 Task: Find connections with filter location Beckum with filter topic #Managementskillswith filter profile language German with filter current company CLAAS with filter school Loyola College with filter industry Sports and Recreation Instruction with filter service category Financial Accounting with filter keywords title Physical Therapy Assistant
Action: Mouse moved to (517, 63)
Screenshot: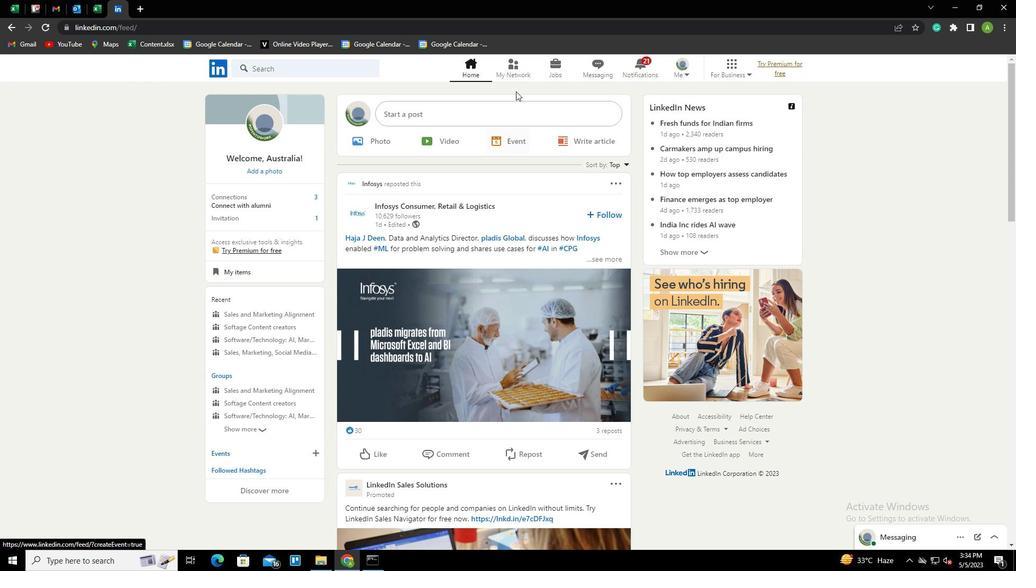 
Action: Mouse pressed left at (517, 63)
Screenshot: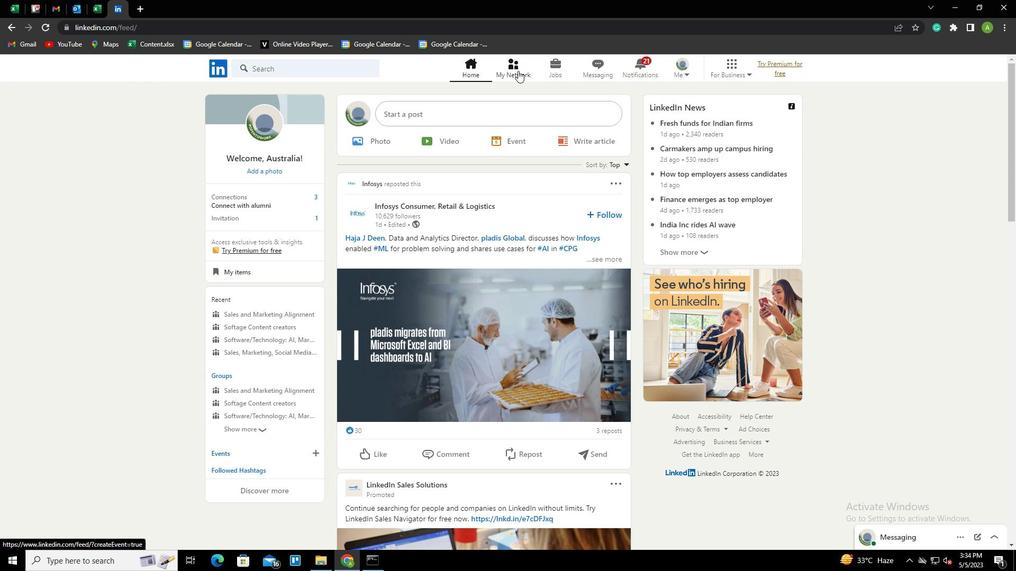 
Action: Mouse moved to (278, 123)
Screenshot: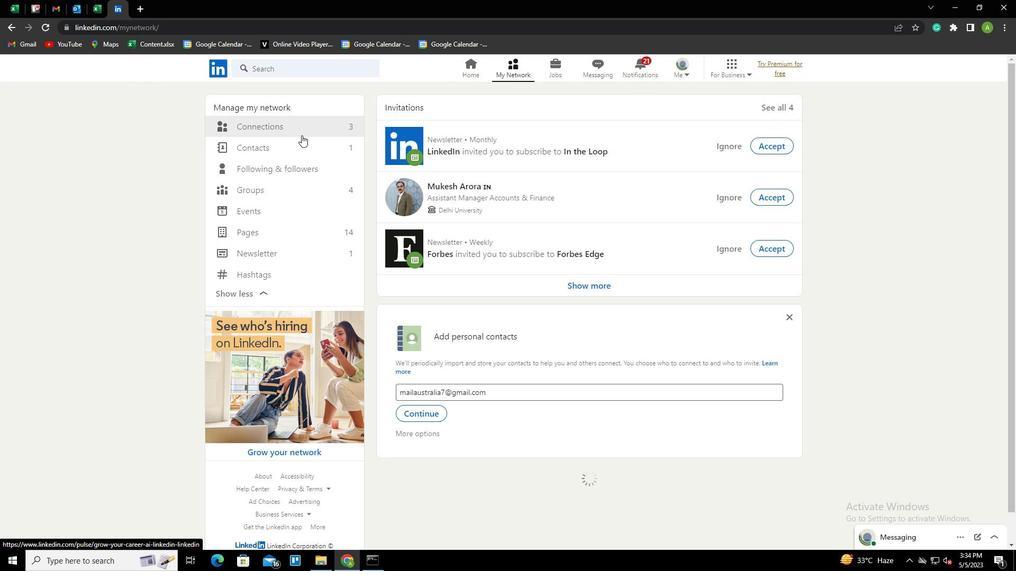 
Action: Mouse pressed left at (278, 123)
Screenshot: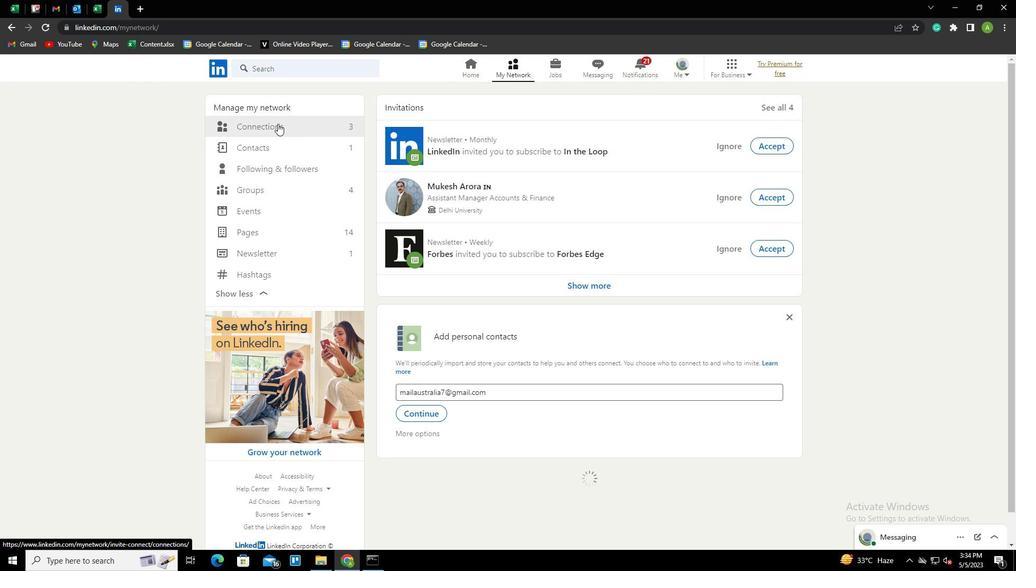 
Action: Mouse moved to (577, 126)
Screenshot: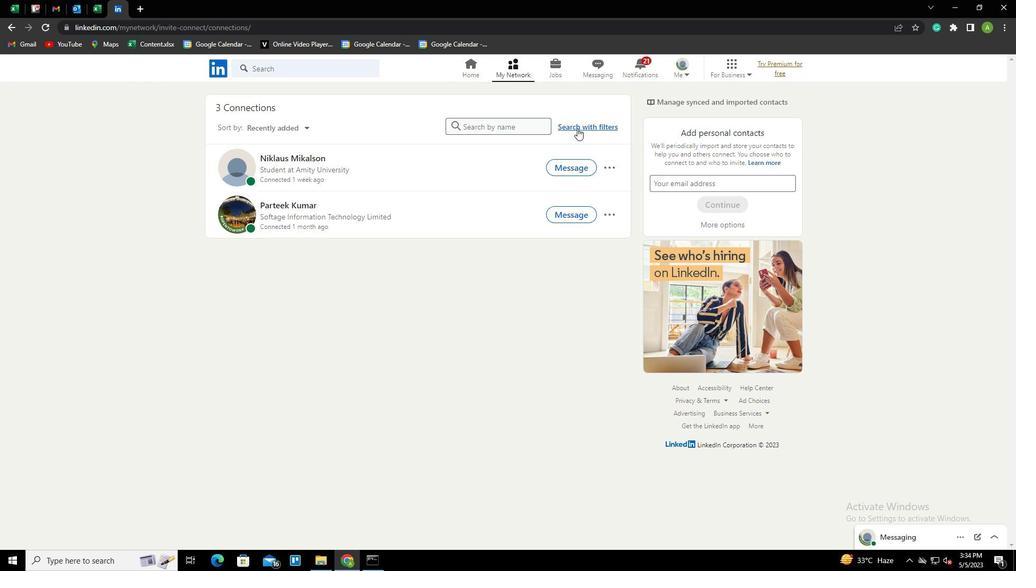 
Action: Mouse pressed left at (577, 126)
Screenshot: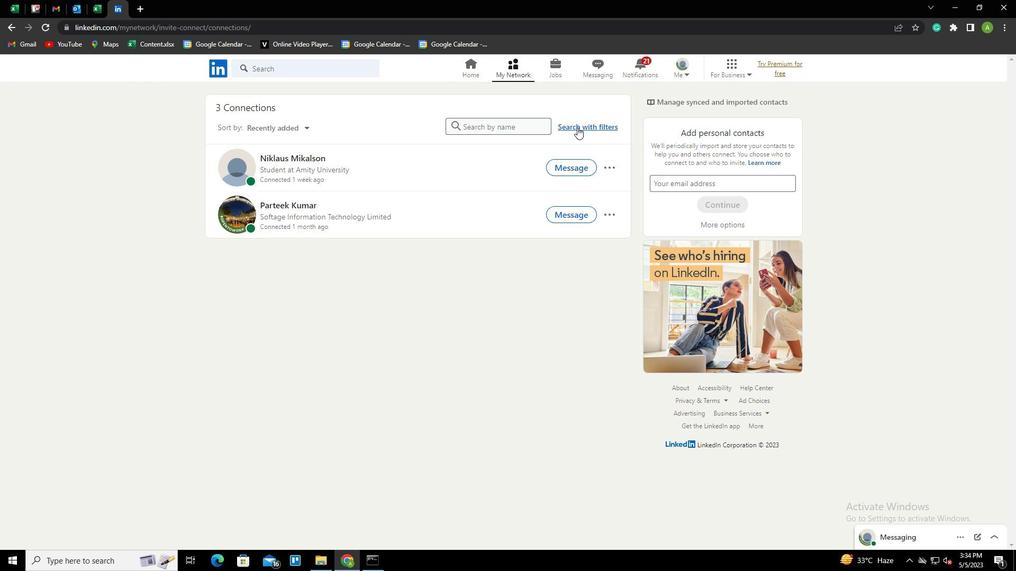 
Action: Mouse moved to (542, 99)
Screenshot: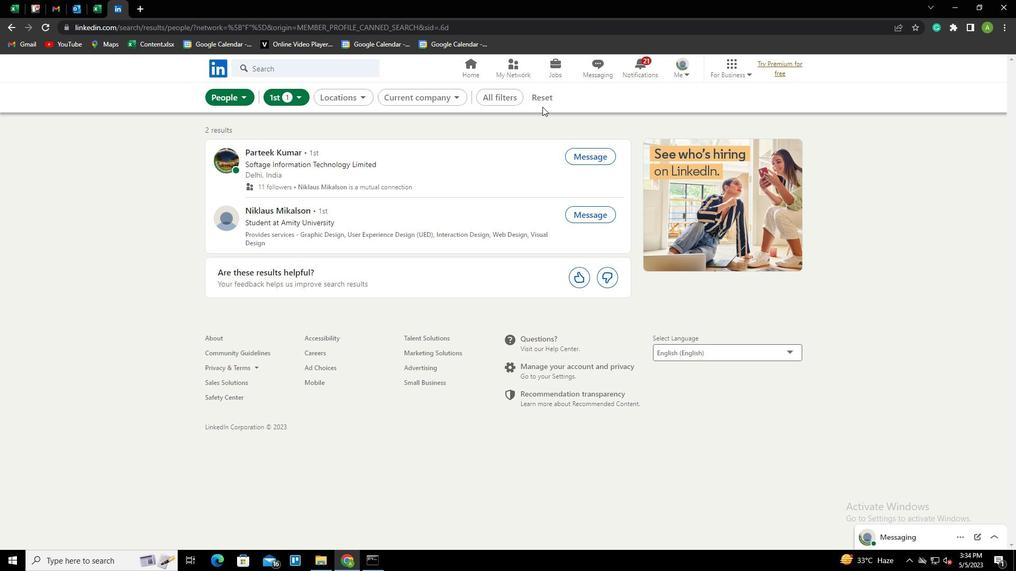 
Action: Mouse pressed left at (542, 99)
Screenshot: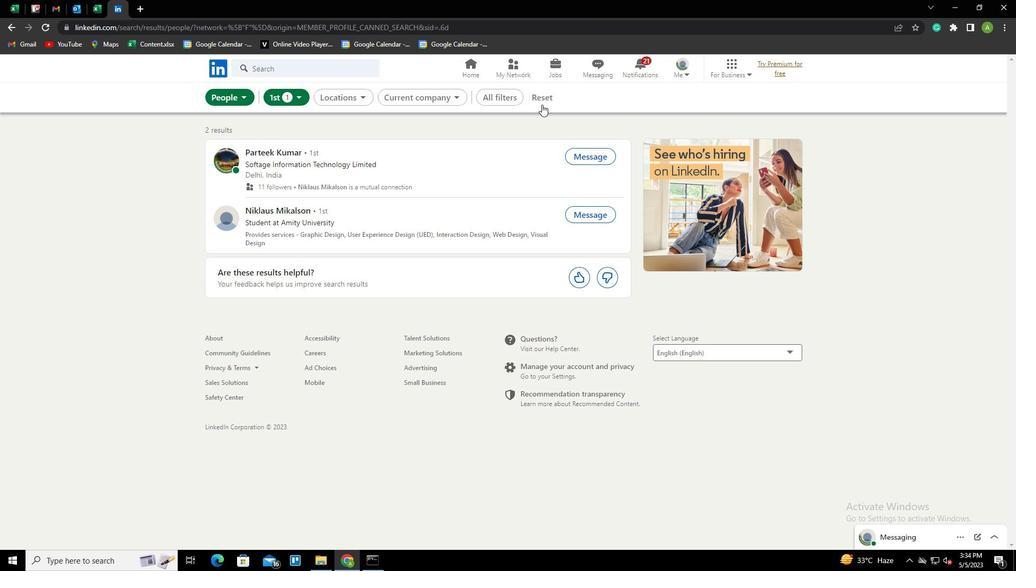 
Action: Mouse moved to (525, 94)
Screenshot: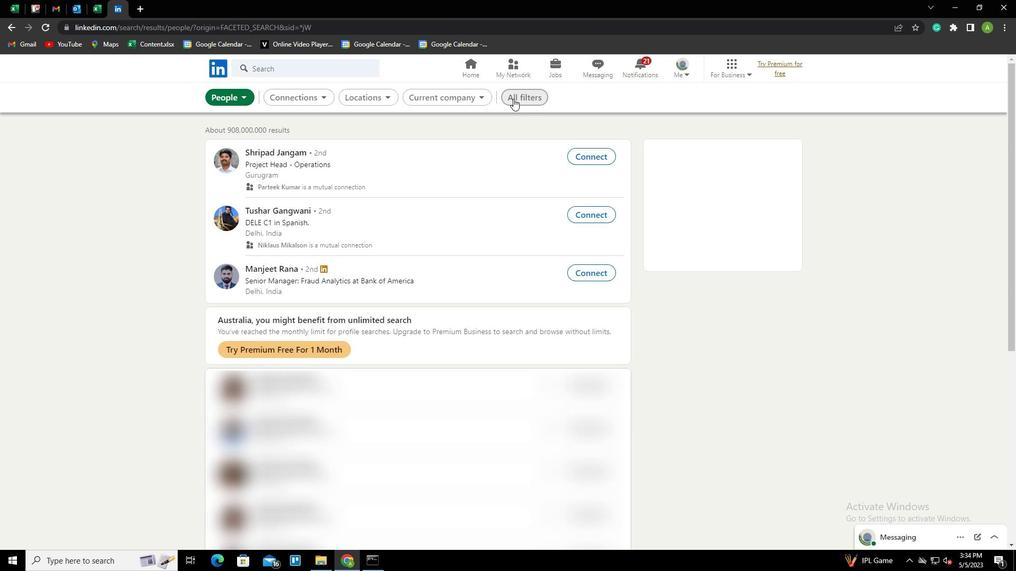 
Action: Mouse pressed left at (525, 94)
Screenshot: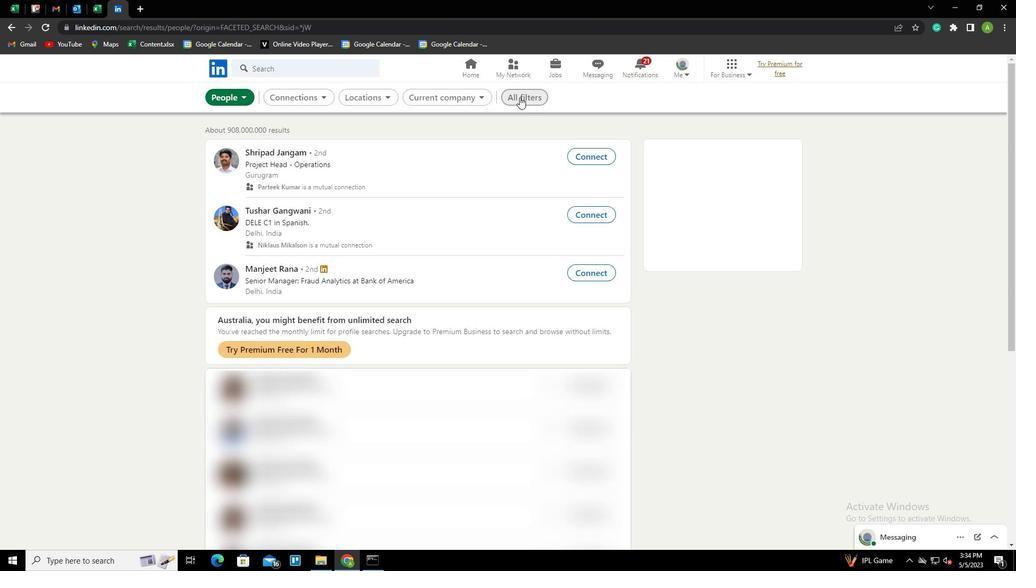 
Action: Mouse moved to (855, 285)
Screenshot: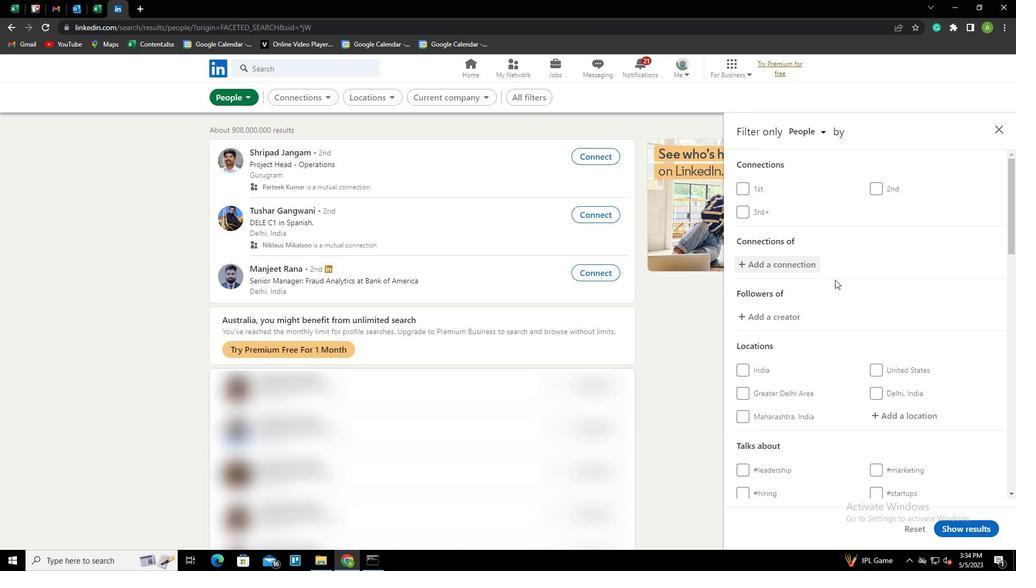 
Action: Mouse scrolled (855, 284) with delta (0, 0)
Screenshot: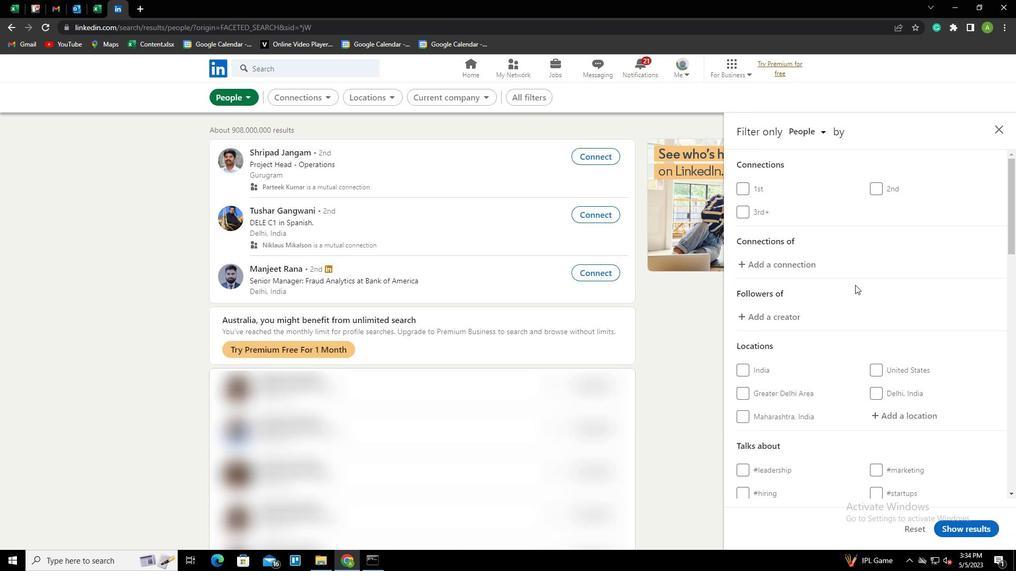 
Action: Mouse scrolled (855, 284) with delta (0, 0)
Screenshot: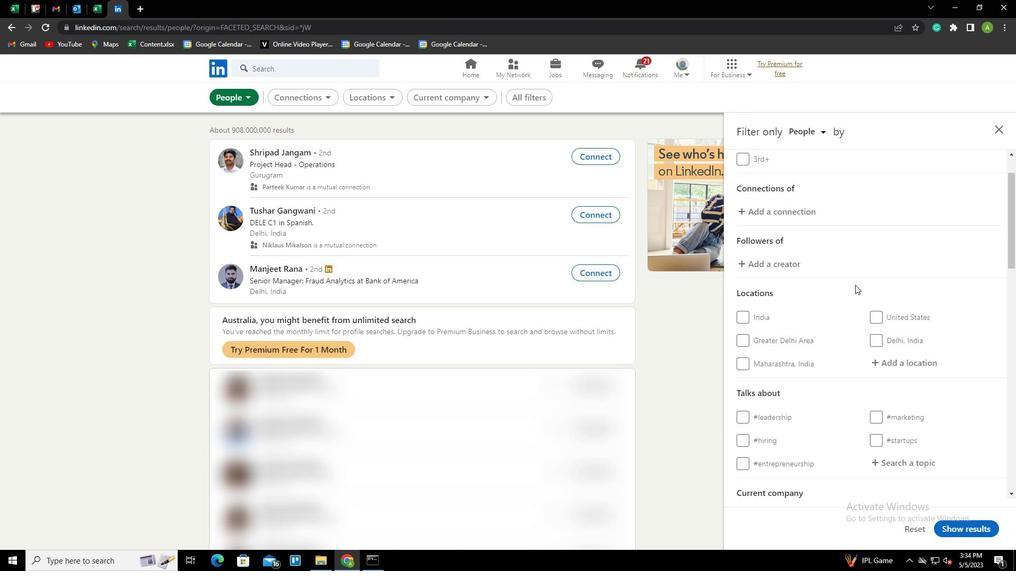 
Action: Mouse scrolled (855, 284) with delta (0, 0)
Screenshot: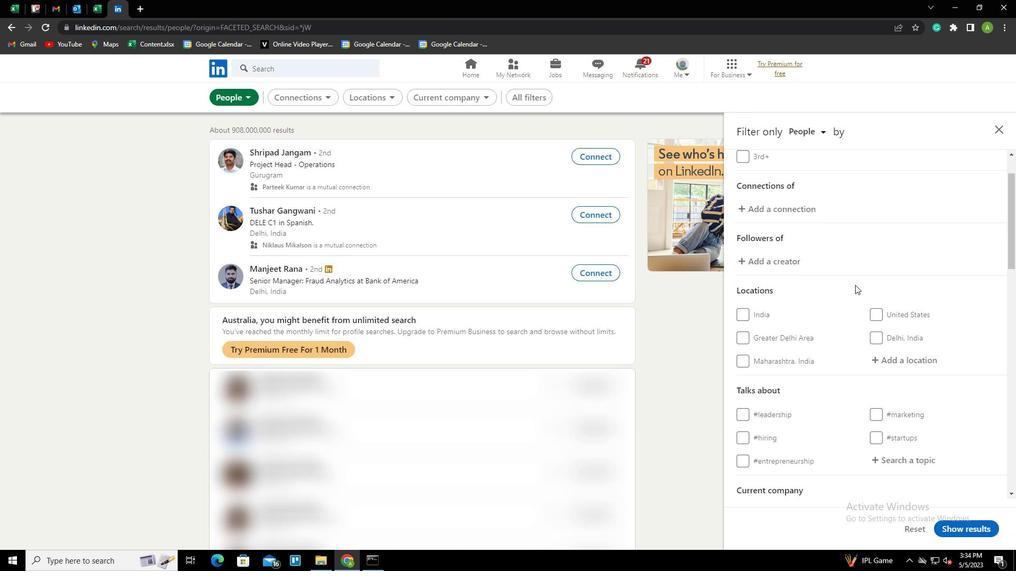 
Action: Mouse moved to (901, 253)
Screenshot: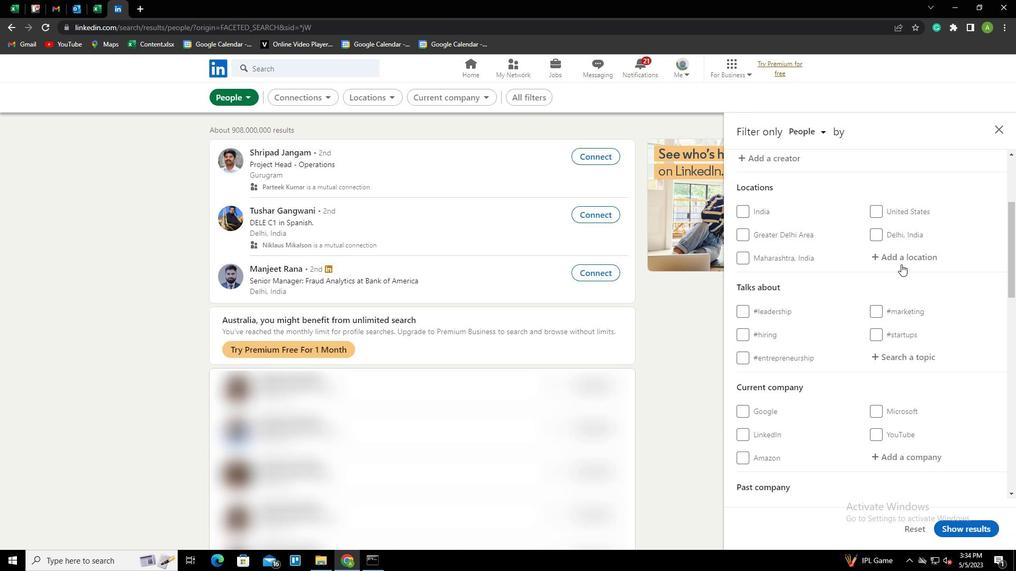 
Action: Mouse pressed left at (901, 253)
Screenshot: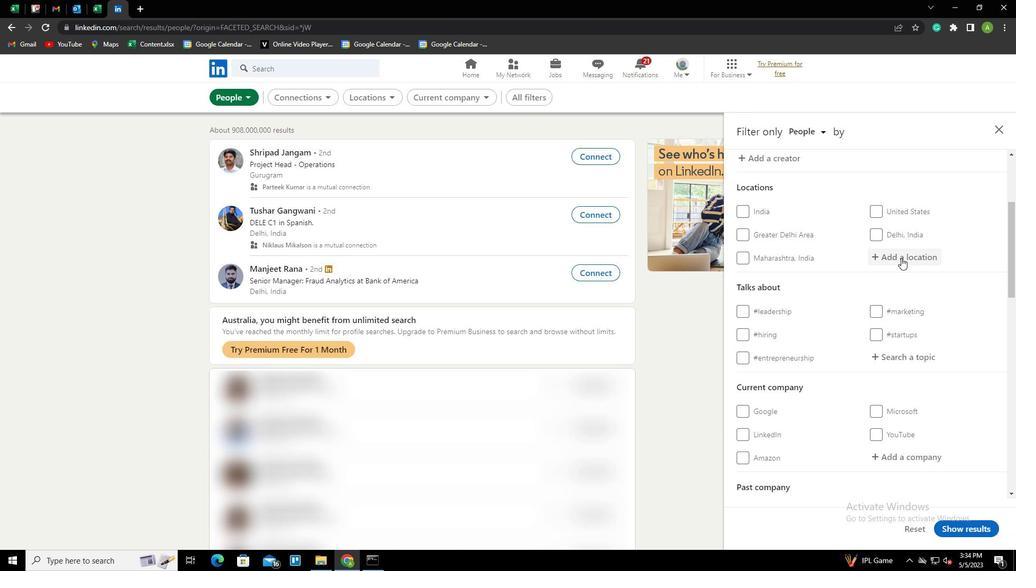 
Action: Mouse moved to (904, 254)
Screenshot: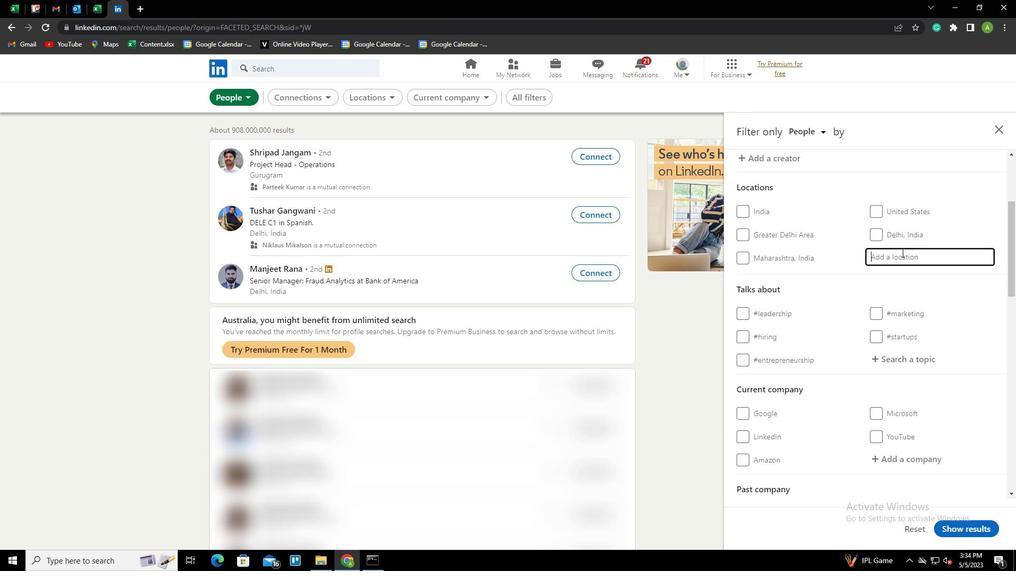 
Action: Mouse pressed left at (904, 254)
Screenshot: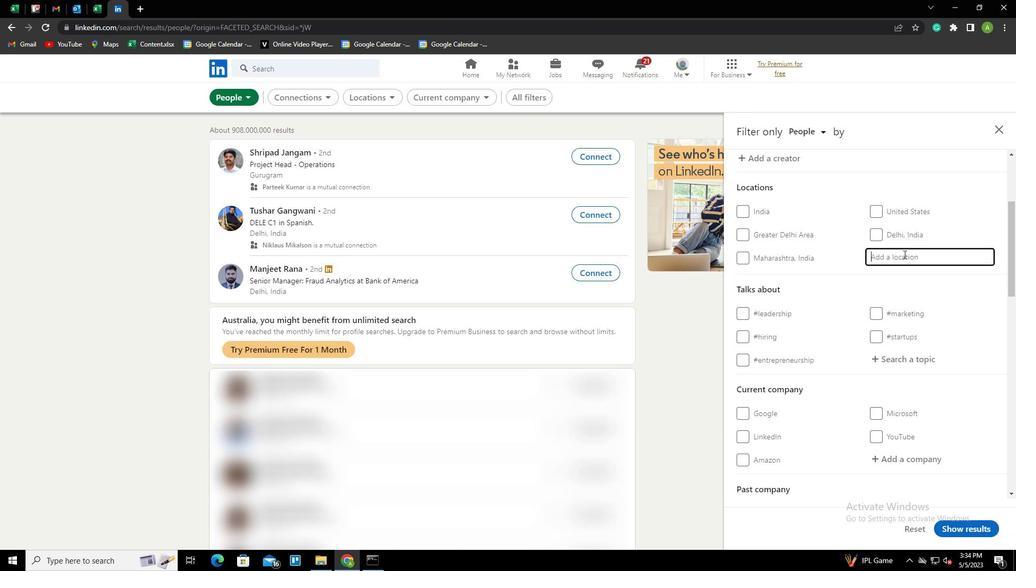 
Action: Key pressed <Key.shift>BECKUM<Key.down><Key.enter>
Screenshot: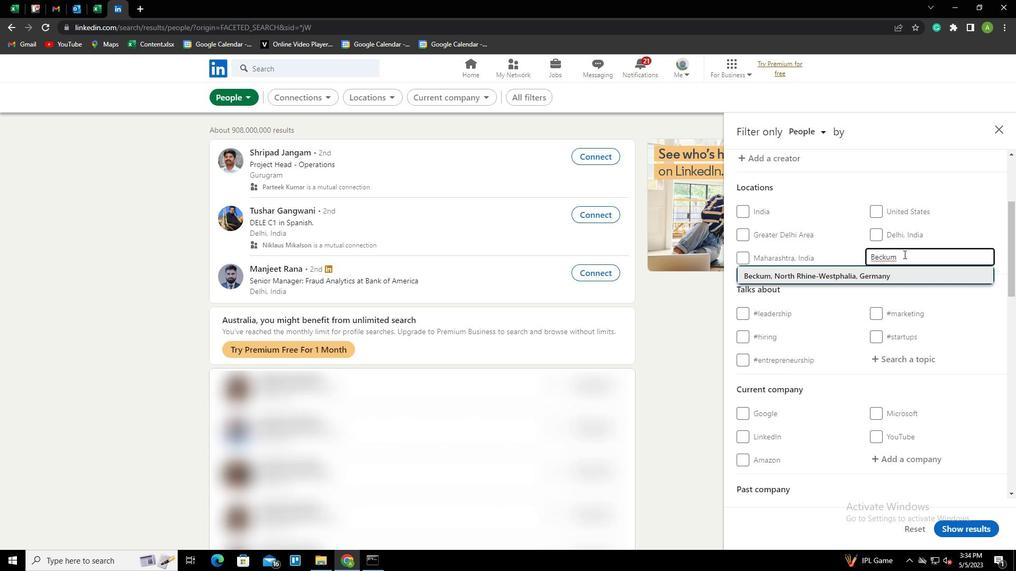 
Action: Mouse scrolled (904, 254) with delta (0, 0)
Screenshot: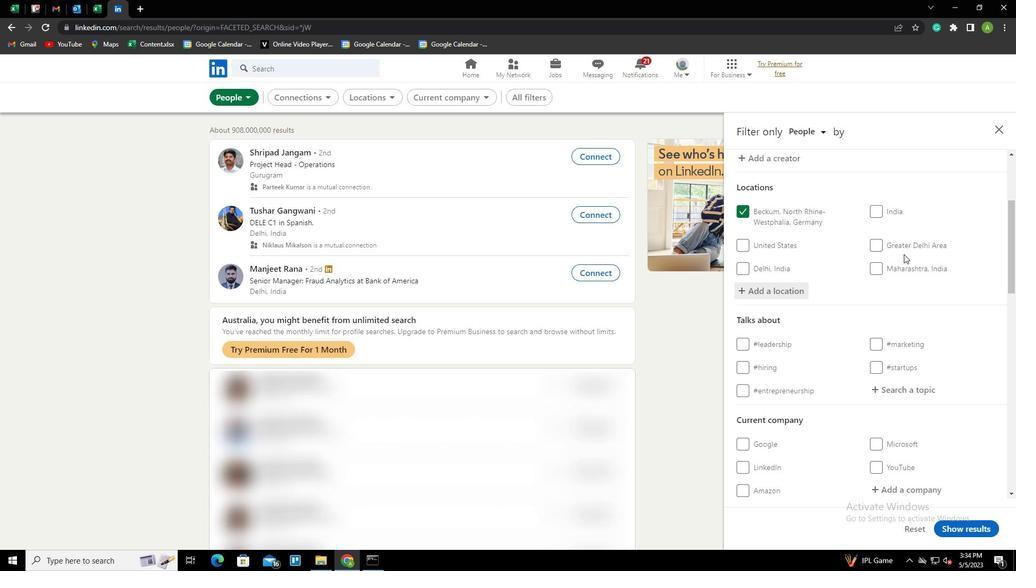 
Action: Mouse scrolled (904, 254) with delta (0, 0)
Screenshot: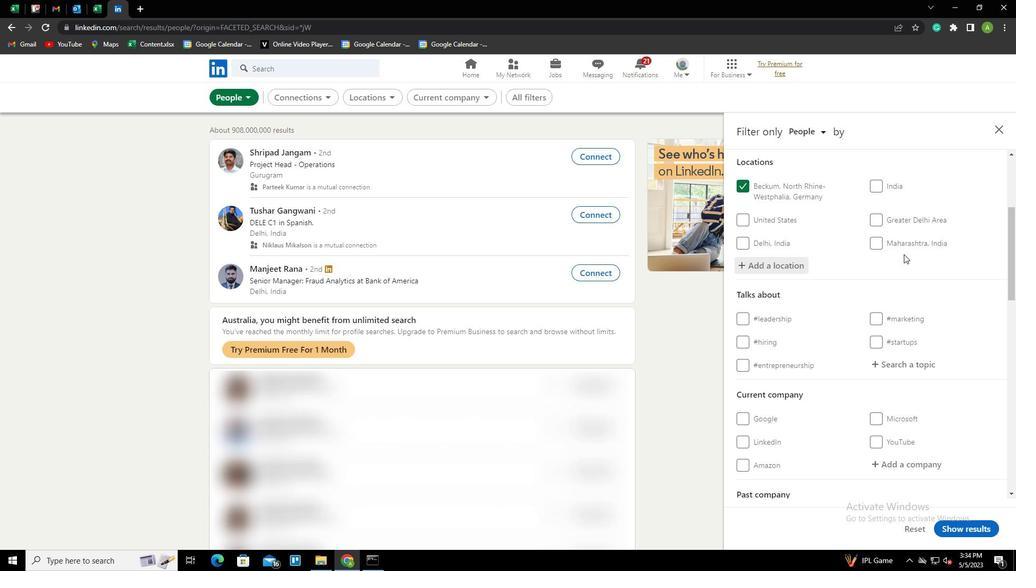 
Action: Mouse moved to (898, 287)
Screenshot: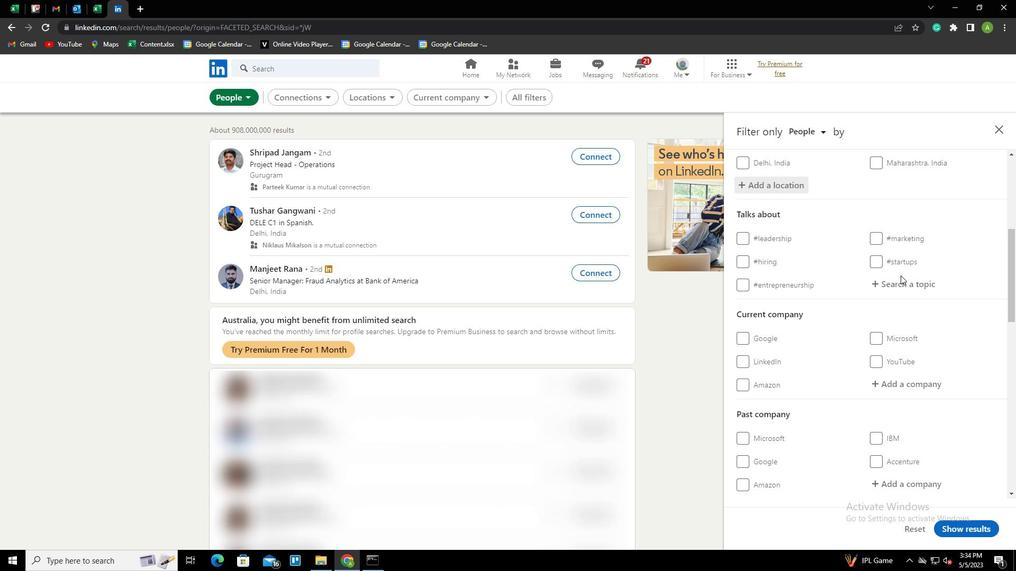 
Action: Mouse pressed left at (898, 287)
Screenshot: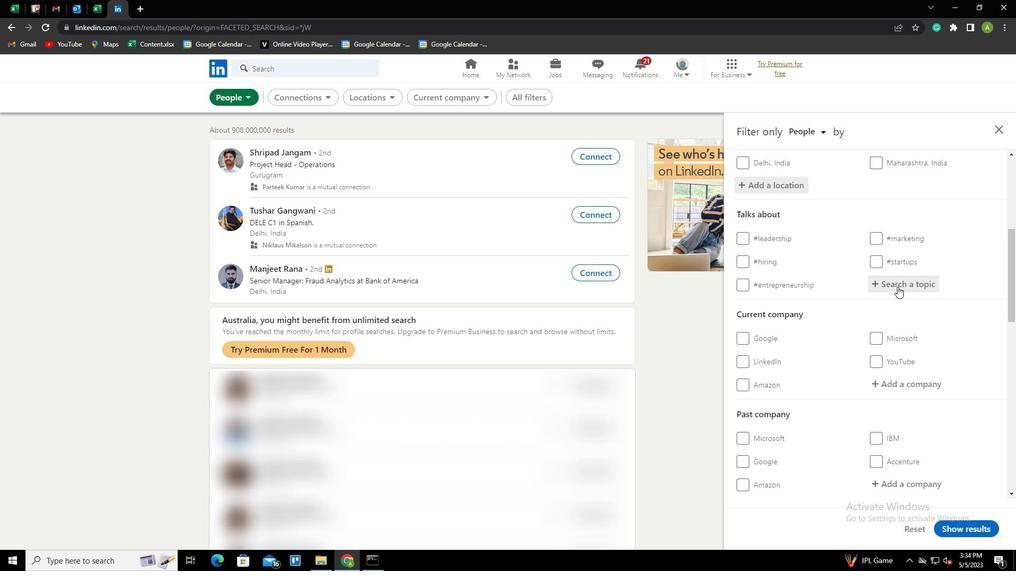 
Action: Key pressed <Key.shift>MANAGEMENTSKILLS<Key.down><Key.enter>
Screenshot: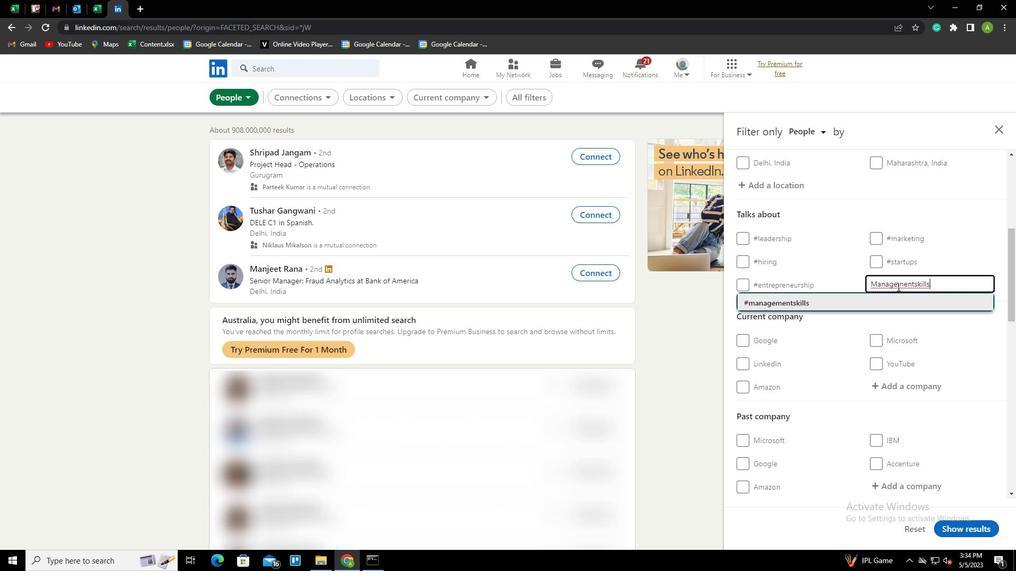 
Action: Mouse scrolled (898, 286) with delta (0, 0)
Screenshot: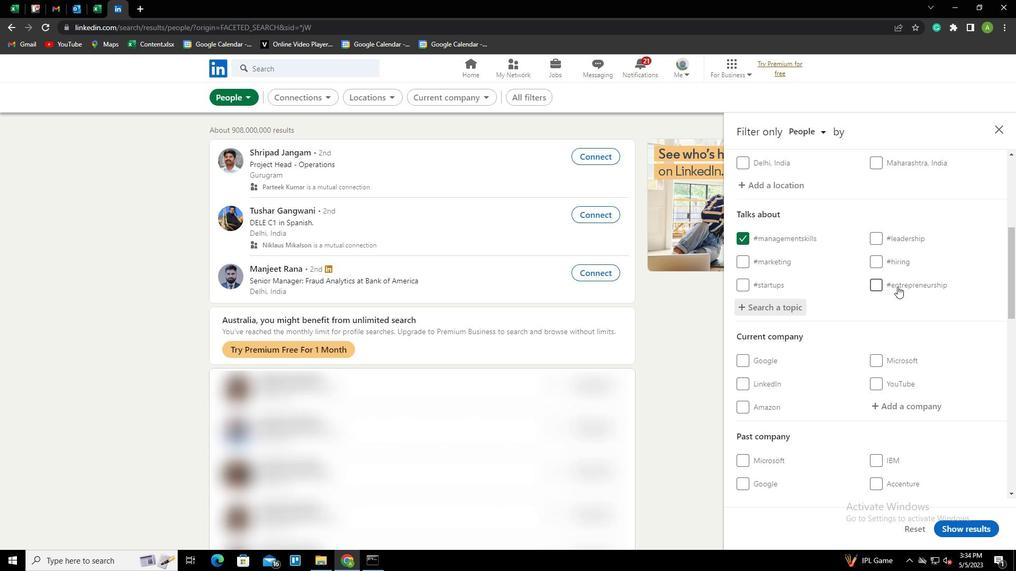 
Action: Mouse scrolled (898, 286) with delta (0, 0)
Screenshot: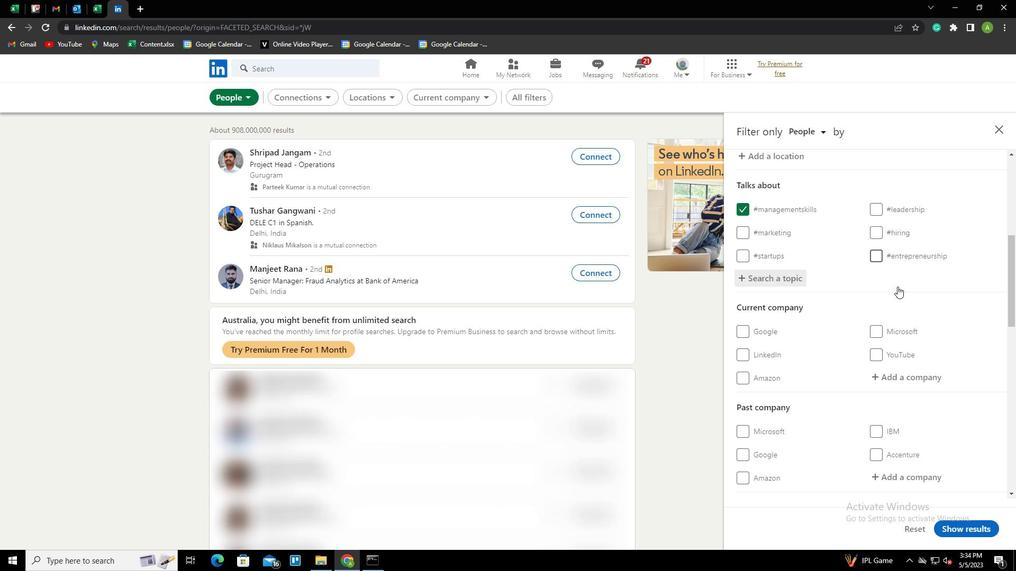 
Action: Mouse scrolled (898, 286) with delta (0, 0)
Screenshot: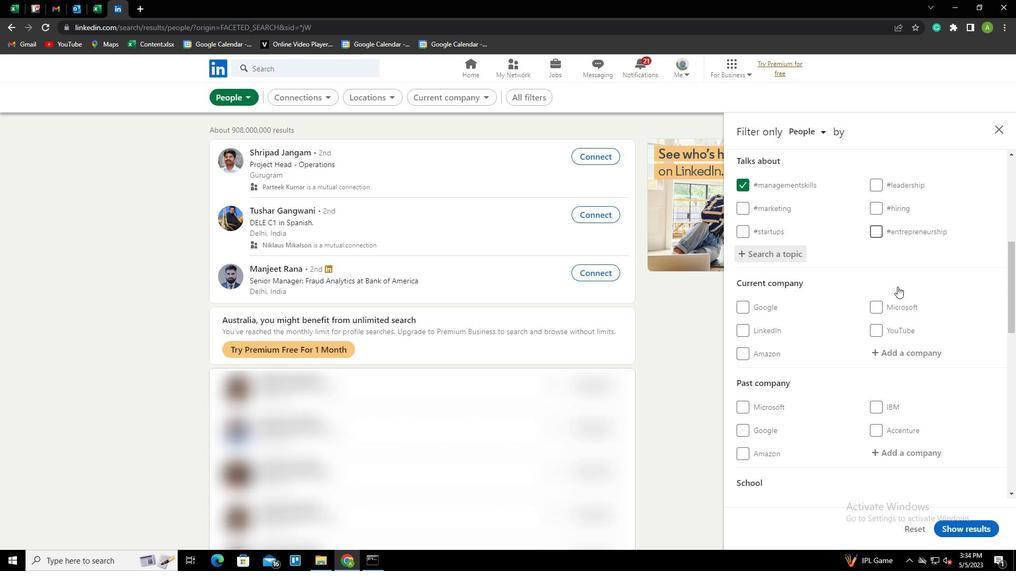 
Action: Mouse scrolled (898, 286) with delta (0, 0)
Screenshot: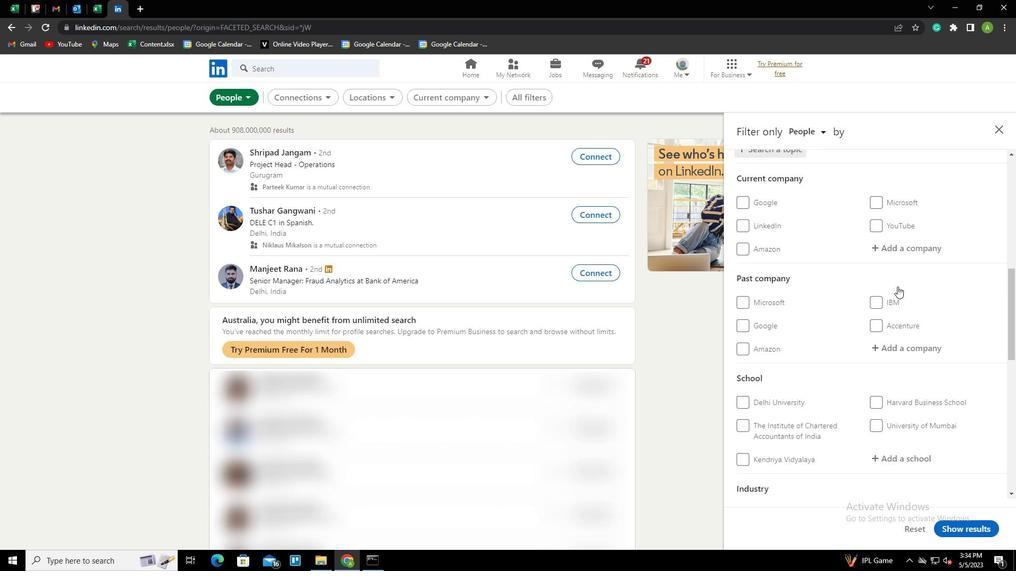 
Action: Mouse scrolled (898, 286) with delta (0, 0)
Screenshot: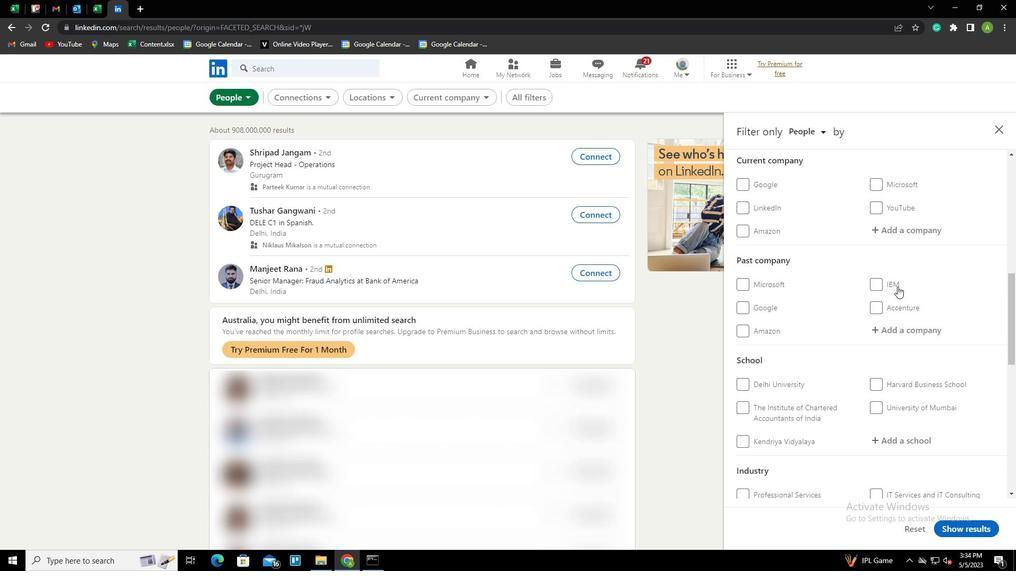 
Action: Mouse scrolled (898, 286) with delta (0, 0)
Screenshot: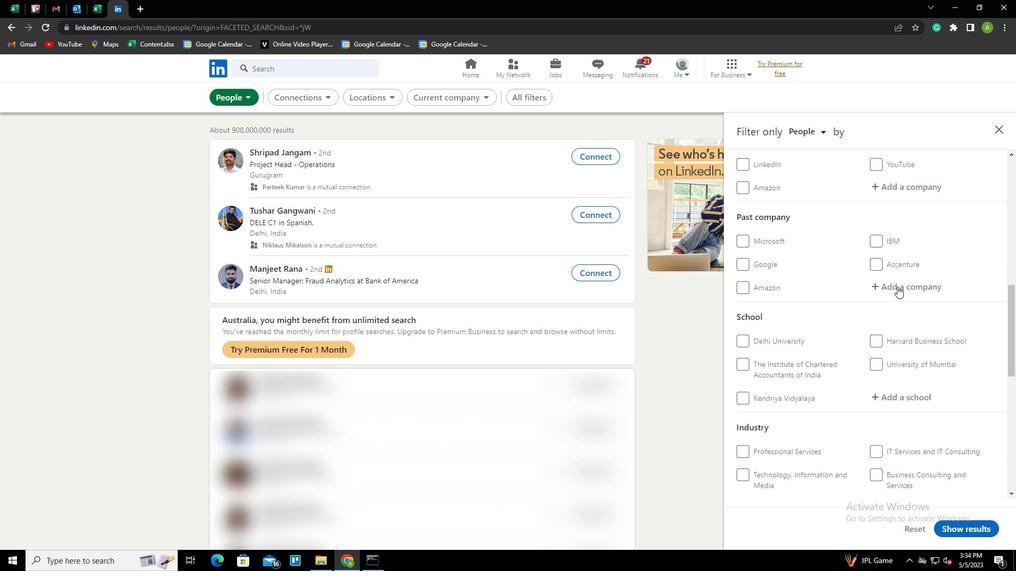 
Action: Mouse scrolled (898, 286) with delta (0, 0)
Screenshot: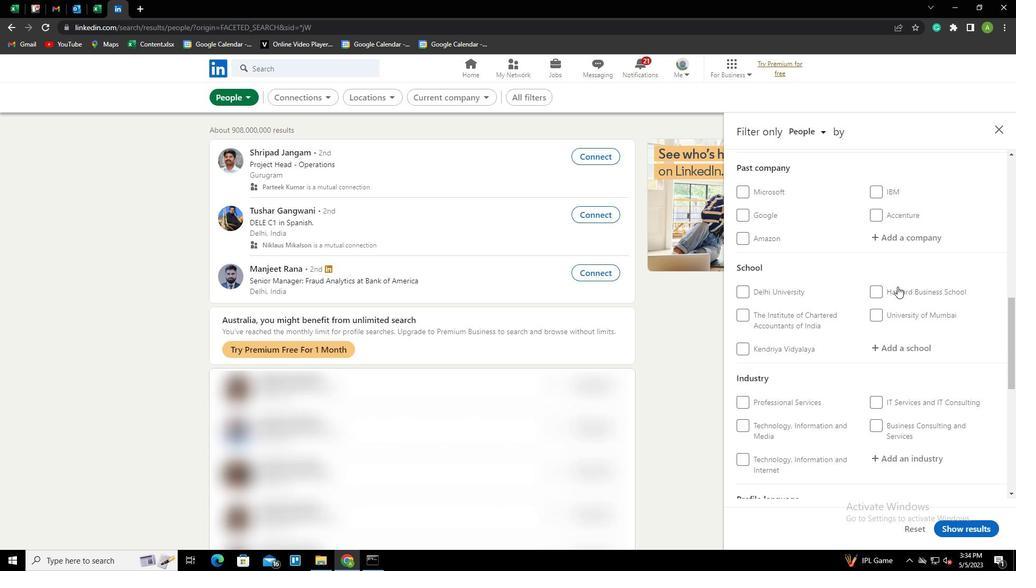 
Action: Mouse scrolled (898, 286) with delta (0, 0)
Screenshot: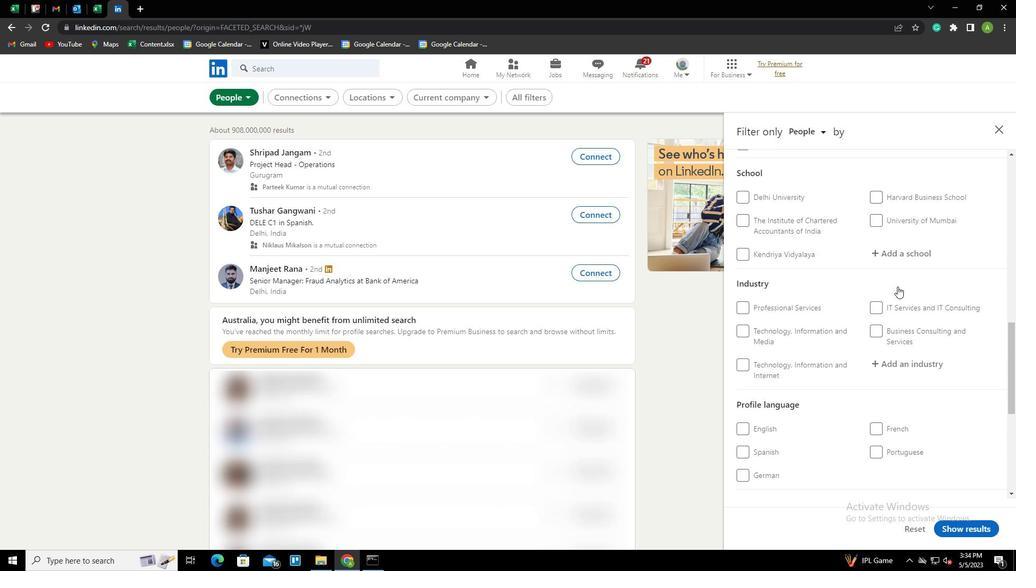 
Action: Mouse scrolled (898, 286) with delta (0, 0)
Screenshot: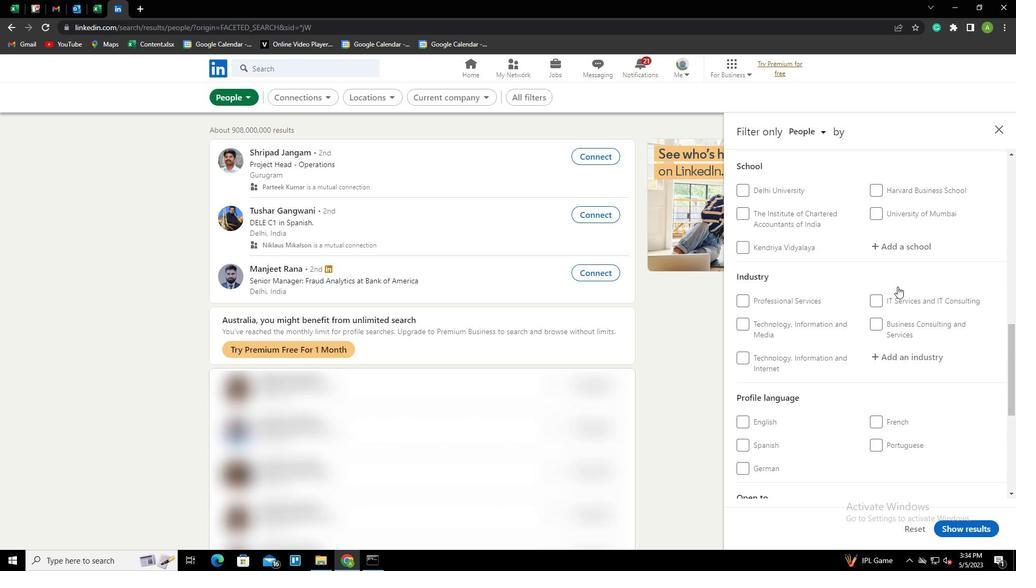 
Action: Mouse moved to (741, 365)
Screenshot: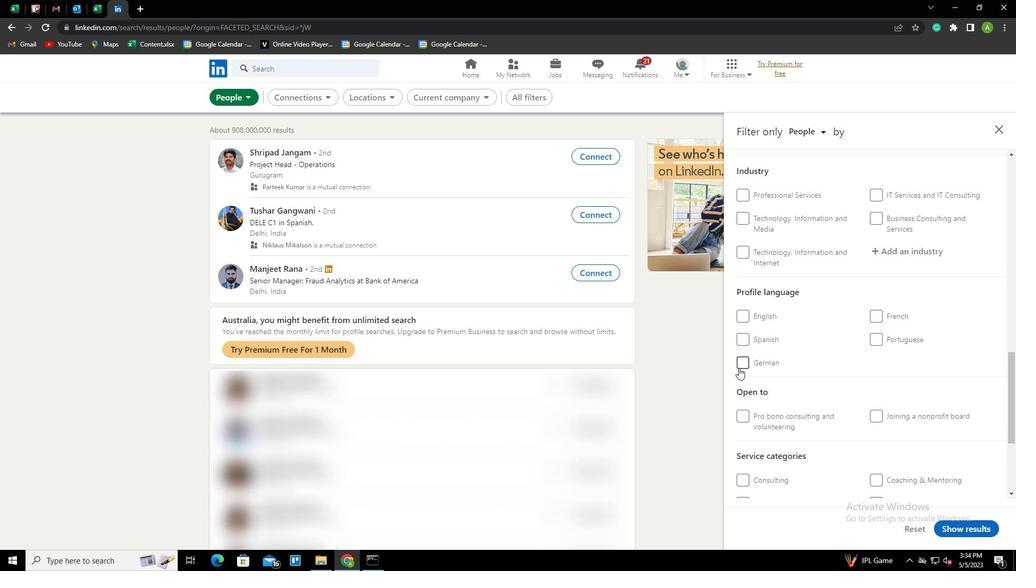 
Action: Mouse pressed left at (741, 365)
Screenshot: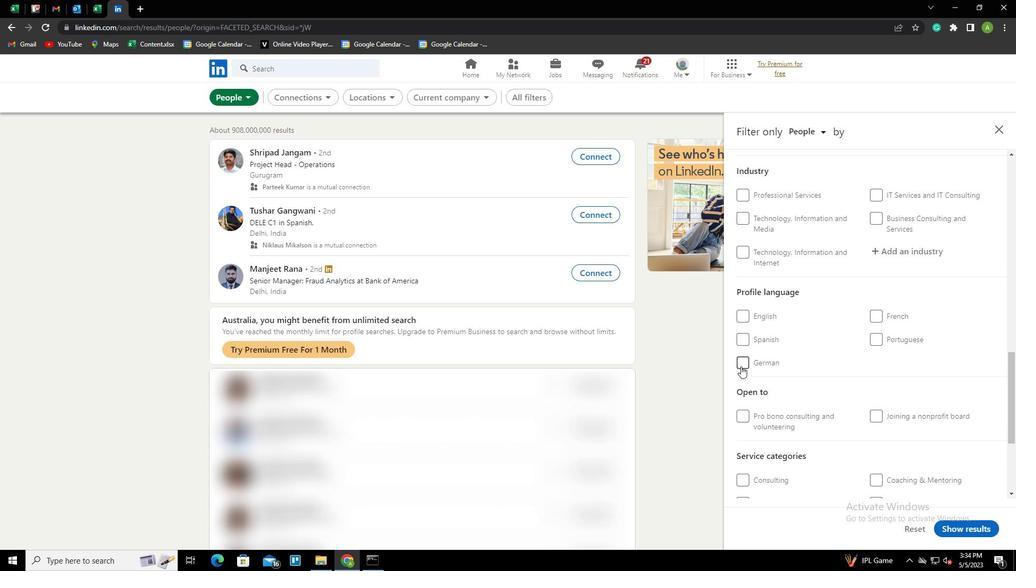 
Action: Mouse moved to (889, 354)
Screenshot: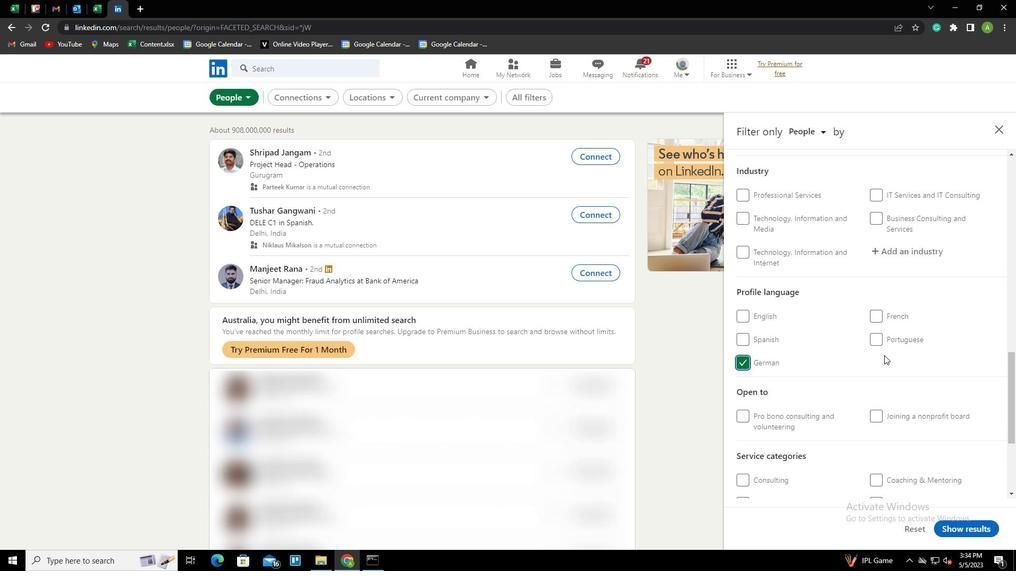 
Action: Mouse scrolled (889, 354) with delta (0, 0)
Screenshot: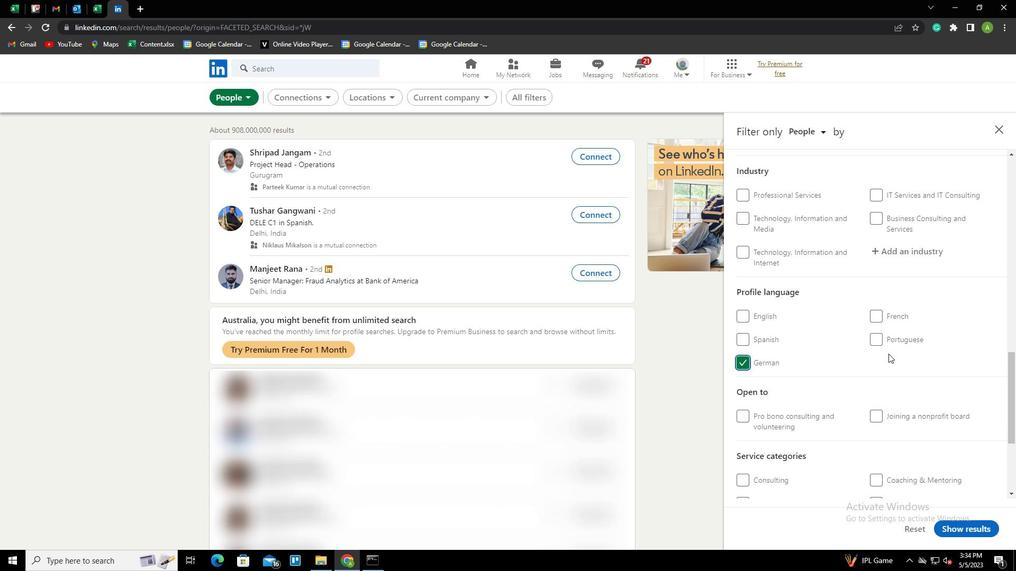 
Action: Mouse scrolled (889, 354) with delta (0, 0)
Screenshot: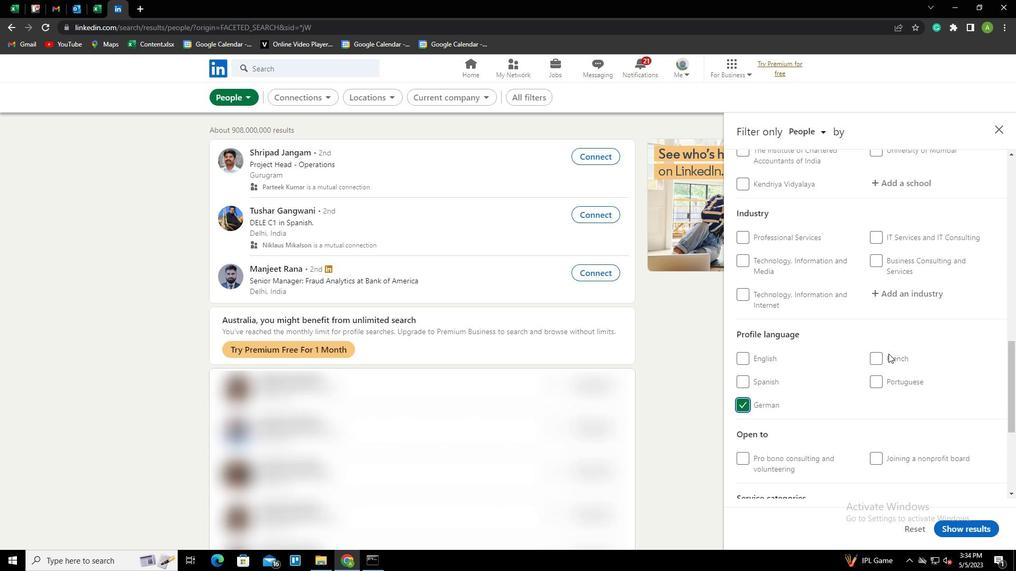 
Action: Mouse scrolled (889, 354) with delta (0, 0)
Screenshot: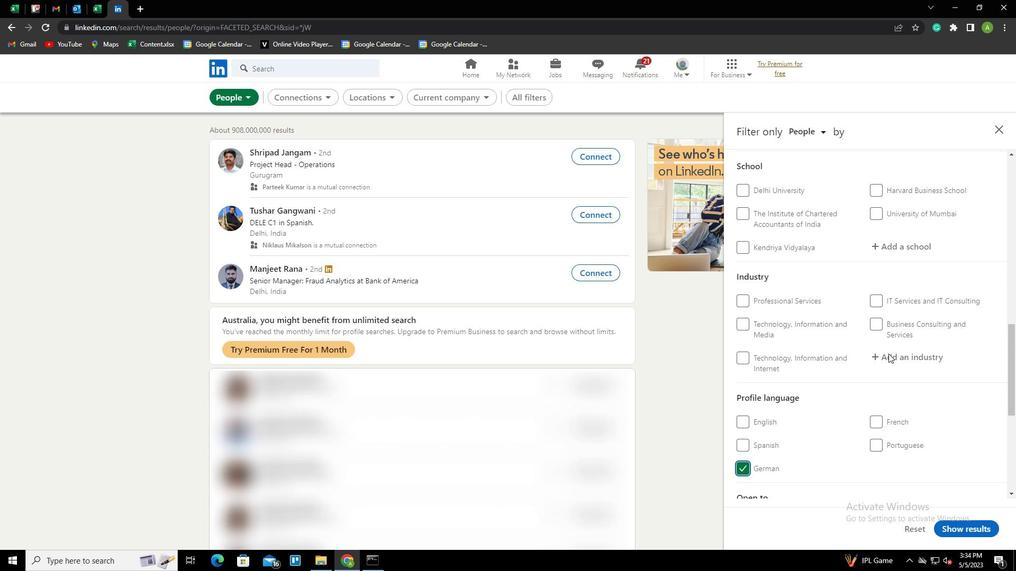 
Action: Mouse scrolled (889, 354) with delta (0, 0)
Screenshot: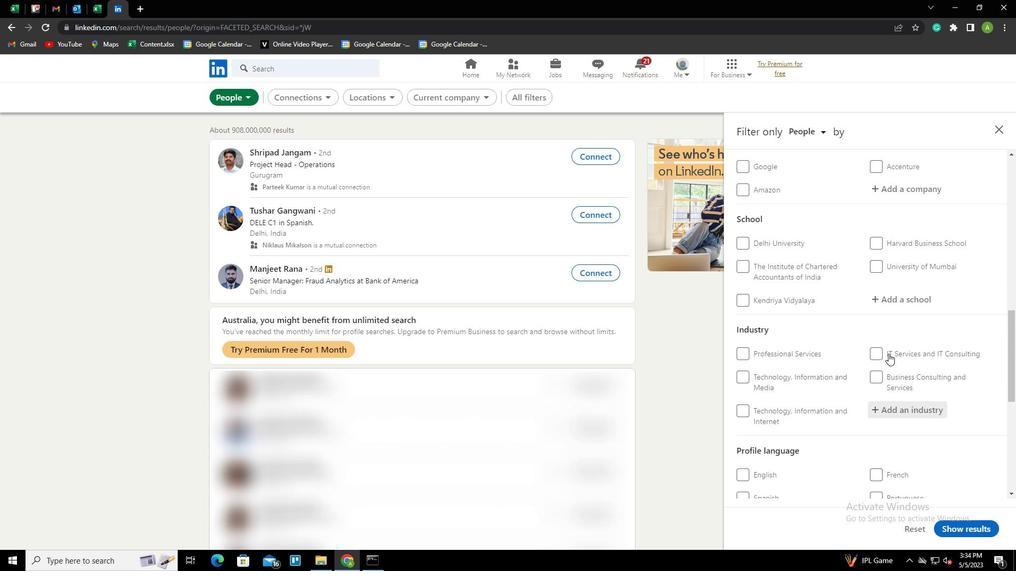 
Action: Mouse scrolled (889, 354) with delta (0, 0)
Screenshot: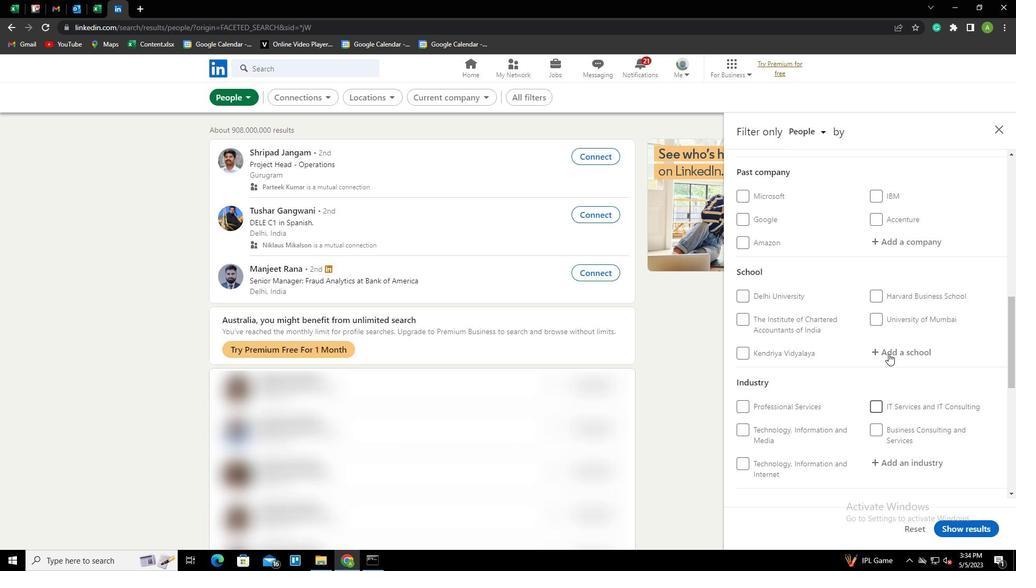 
Action: Mouse scrolled (889, 354) with delta (0, 0)
Screenshot: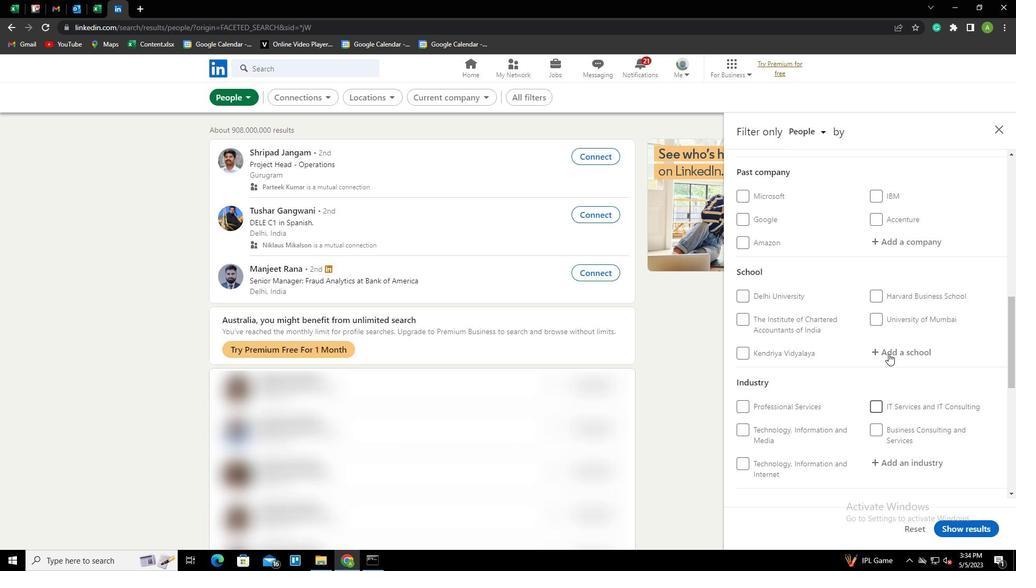 
Action: Mouse moved to (891, 296)
Screenshot: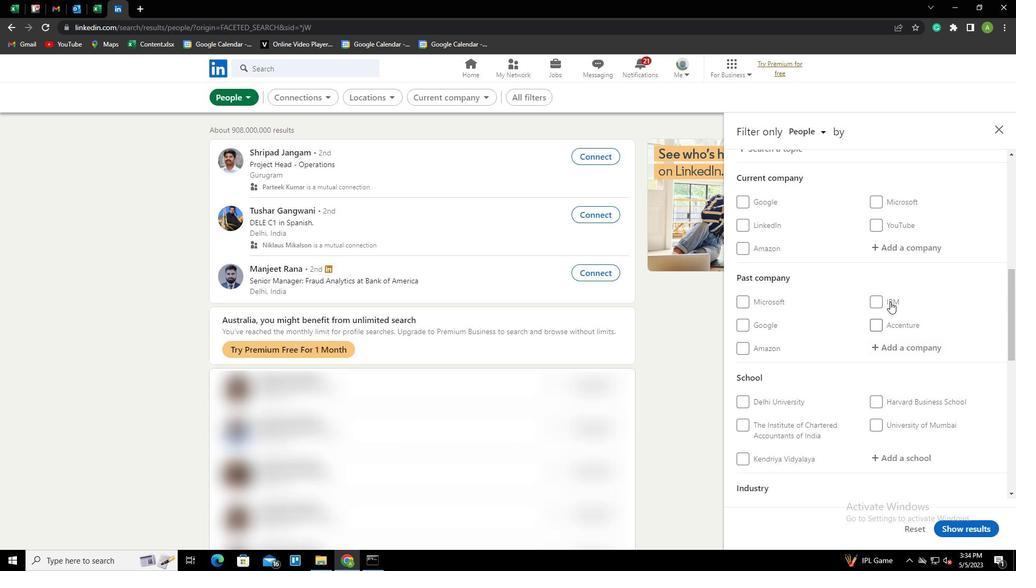 
Action: Mouse scrolled (891, 296) with delta (0, 0)
Screenshot: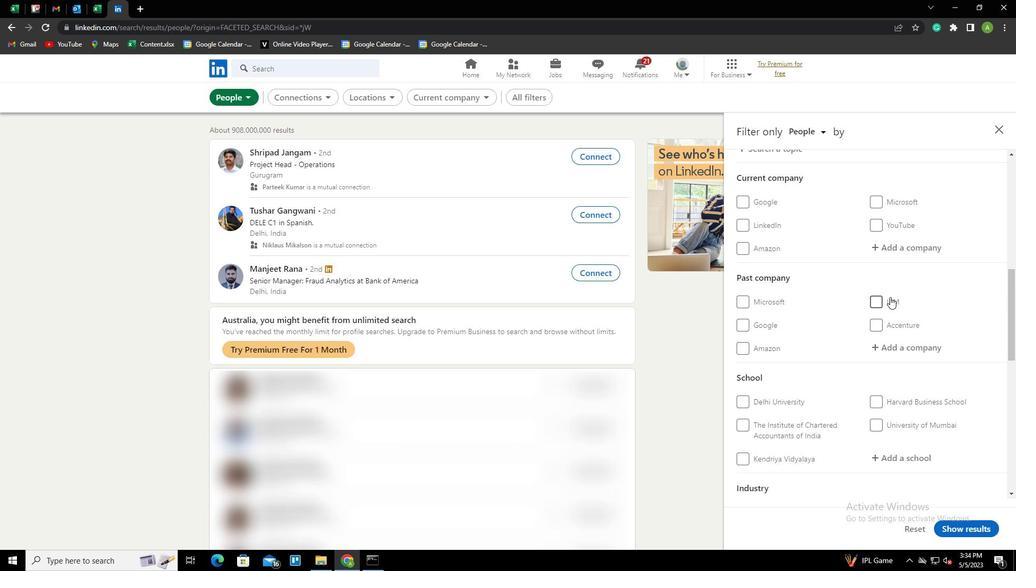 
Action: Mouse moved to (897, 265)
Screenshot: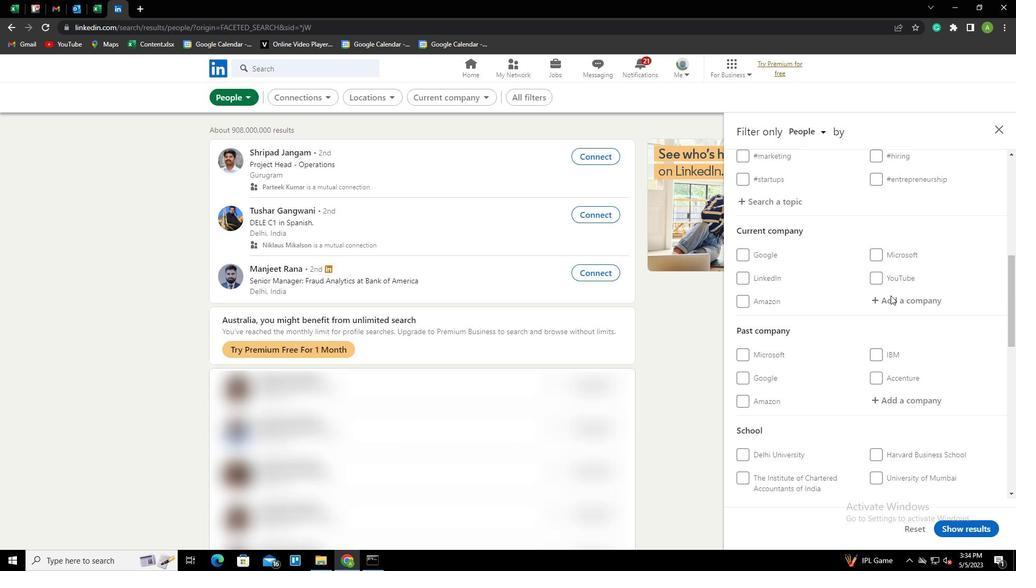 
Action: Mouse scrolled (897, 266) with delta (0, 0)
Screenshot: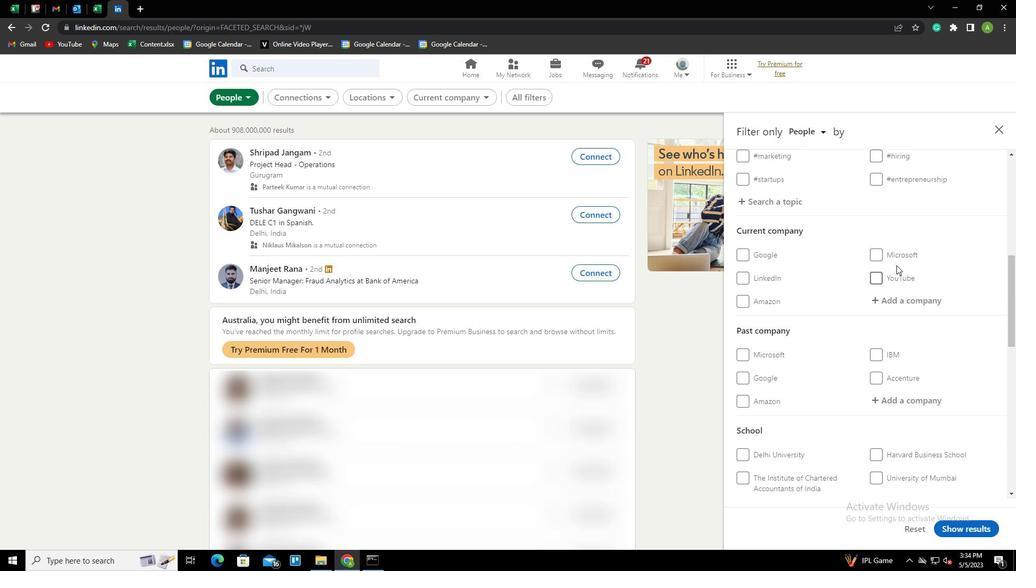 
Action: Mouse moved to (896, 347)
Screenshot: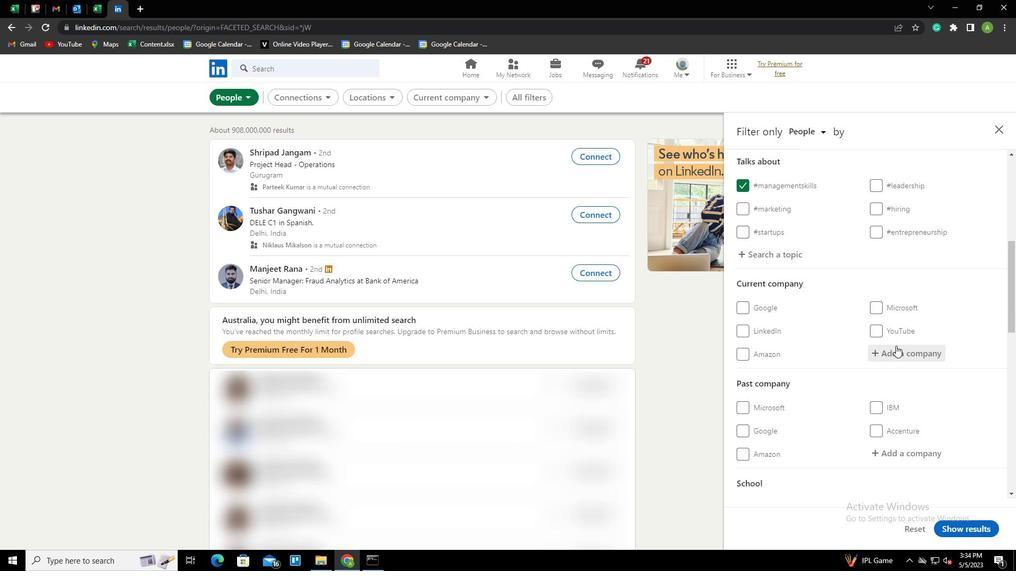 
Action: Mouse pressed left at (896, 347)
Screenshot: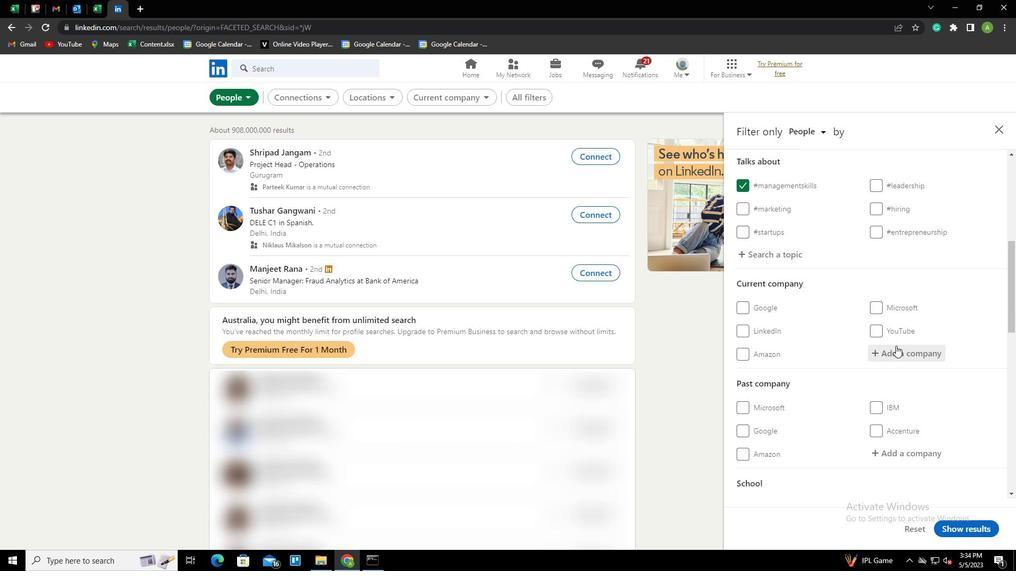 
Action: Key pressed <Key.shift><Key.shift><Key.shift><Key.shift><Key.shift><Key.shift><Key.shift><Key.shift><Key.shift><Key.shift><Key.shift><Key.shift><Key.shift><Key.shift><Key.shift><Key.shift><Key.shift><Key.shift><Key.shift><Key.shift><Key.shift><Key.shift><Key.shift><Key.shift><Key.shift><Key.shift><Key.shift><Key.shift><Key.shift><Key.shift><Key.shift><Key.shift><Key.shift><Key.shift><Key.shift><Key.shift><Key.shift><Key.shift><Key.shift><Key.shift><Key.shift><Key.shift><Key.shift><Key.shift><Key.shift><Key.shift><Key.shift><Key.shift><Key.shift><Key.shift><Key.shift><Key.shift><Key.shift><Key.shift><Key.shift><Key.shift><Key.shift><Key.shift><Key.shift><Key.shift><Key.shift><Key.shift><Key.shift><Key.shift><Key.shift><Key.shift><Key.shift><Key.shift><Key.shift><Key.shift><Key.shift><Key.shift><Key.shift><Key.shift><Key.shift><Key.shift><Key.shift><Key.shift><Key.shift><Key.shift><Key.shift><Key.shift><Key.shift><Key.shift><Key.shift><Key.shift><Key.shift><Key.shift><Key.shift><Key.shift><Key.shift><Key.shift><Key.shift><Key.shift><Key.shift><Key.shift><Key.shift><Key.shift><Key.shift><Key.shift><Key.shift><Key.shift><Key.shift><Key.shift><Key.shift><Key.shift><Key.shift><Key.shift><Key.shift><Key.shift><Key.shift><Key.shift><Key.shift><Key.shift><Key.shift><Key.shift><Key.shift><Key.shift><Key.shift><Key.shift><Key.shift><Key.shift><Key.shift><Key.shift><Key.shift><Key.shift><Key.shift><Key.shift><Key.shift><Key.shift><Key.shift><Key.shift><Key.shift><Key.shift><Key.shift><Key.shift><Key.shift><Key.shift><Key.shift><Key.shift><Key.shift><Key.shift>CLAAD<Key.backspace>S<Key.down><Key.enter>
Screenshot: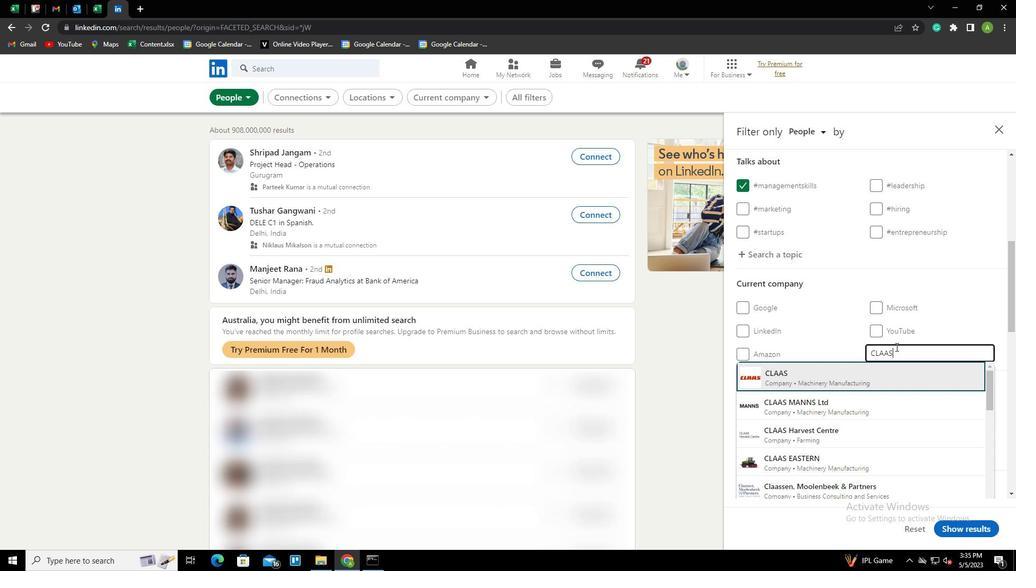 
Action: Mouse scrolled (896, 346) with delta (0, 0)
Screenshot: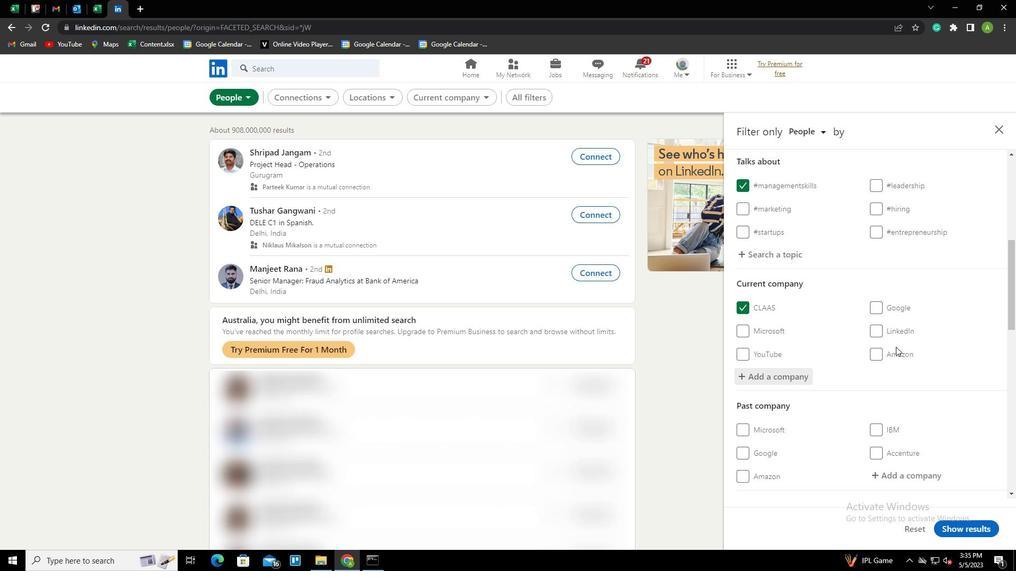 
Action: Mouse scrolled (896, 346) with delta (0, 0)
Screenshot: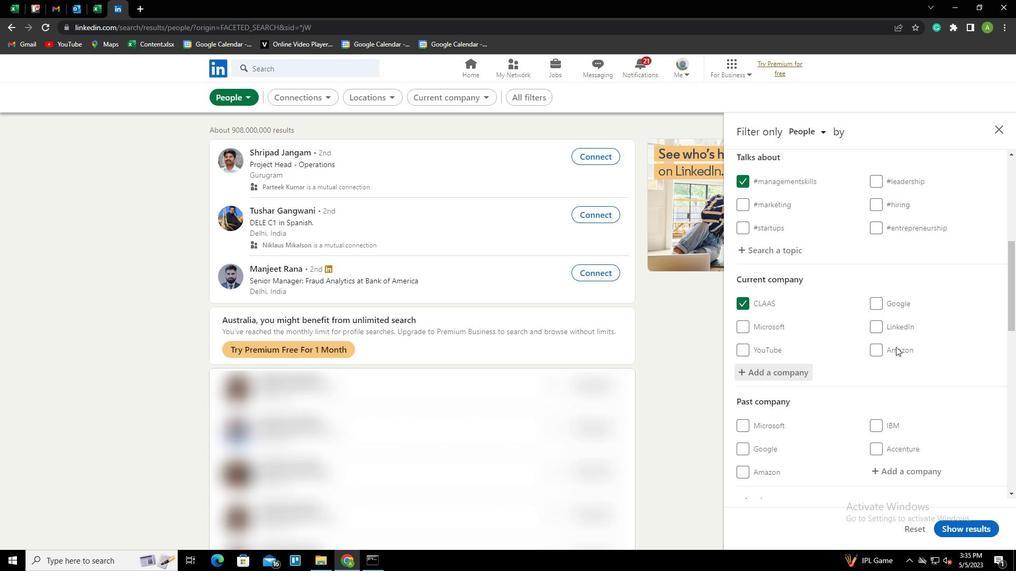 
Action: Mouse scrolled (896, 346) with delta (0, 0)
Screenshot: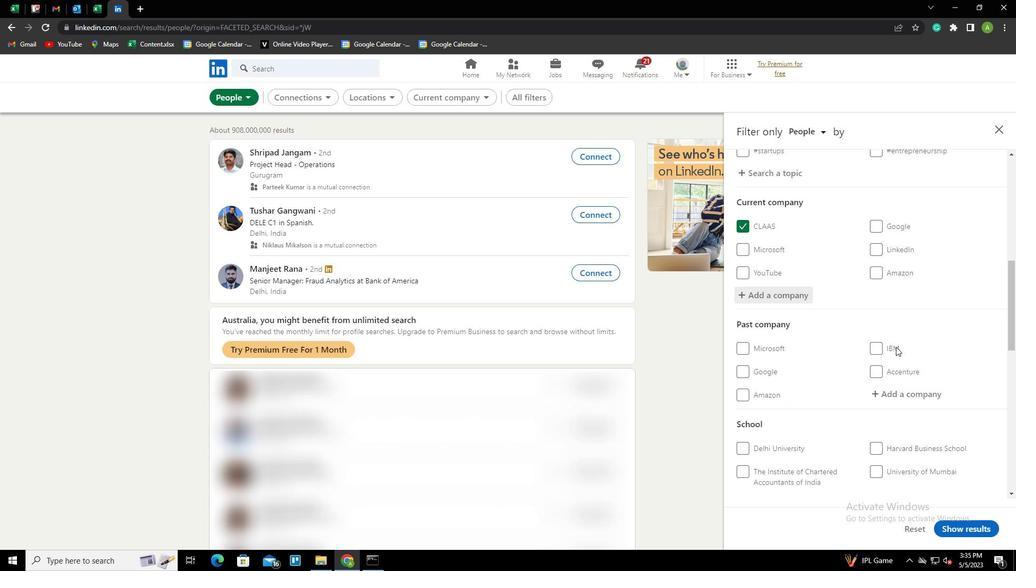 
Action: Mouse scrolled (896, 346) with delta (0, 0)
Screenshot: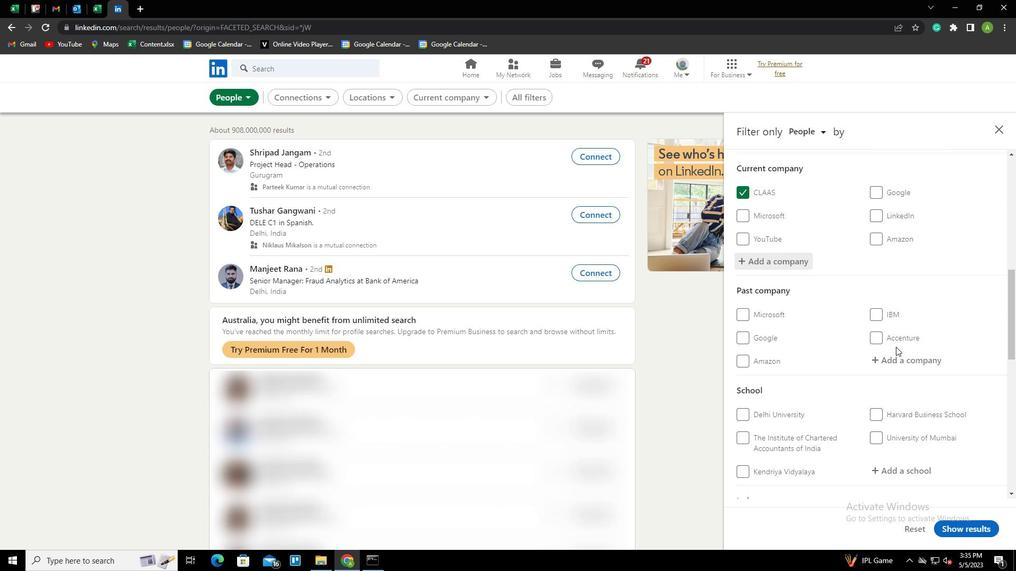 
Action: Mouse scrolled (896, 346) with delta (0, 0)
Screenshot: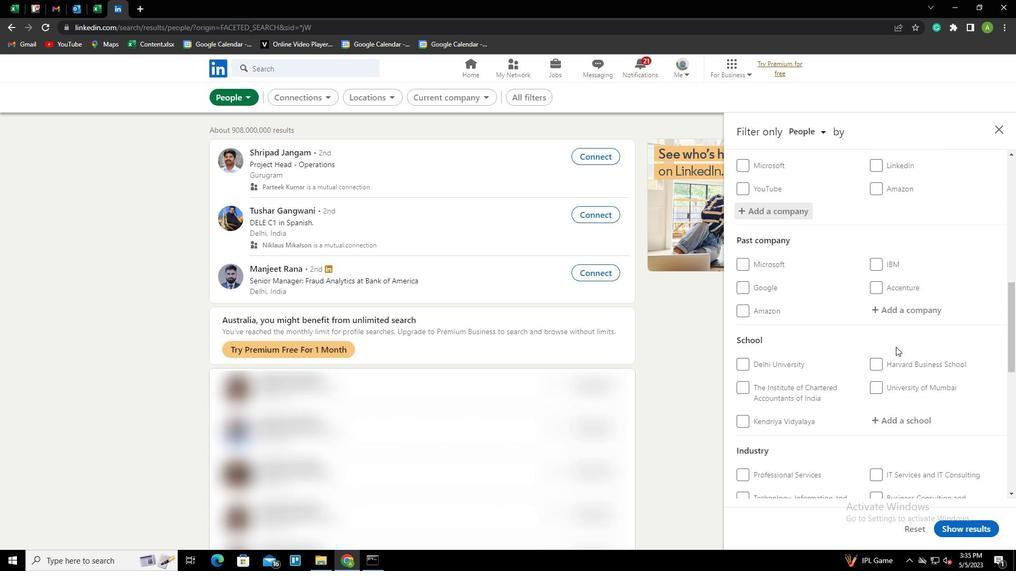 
Action: Mouse moved to (890, 322)
Screenshot: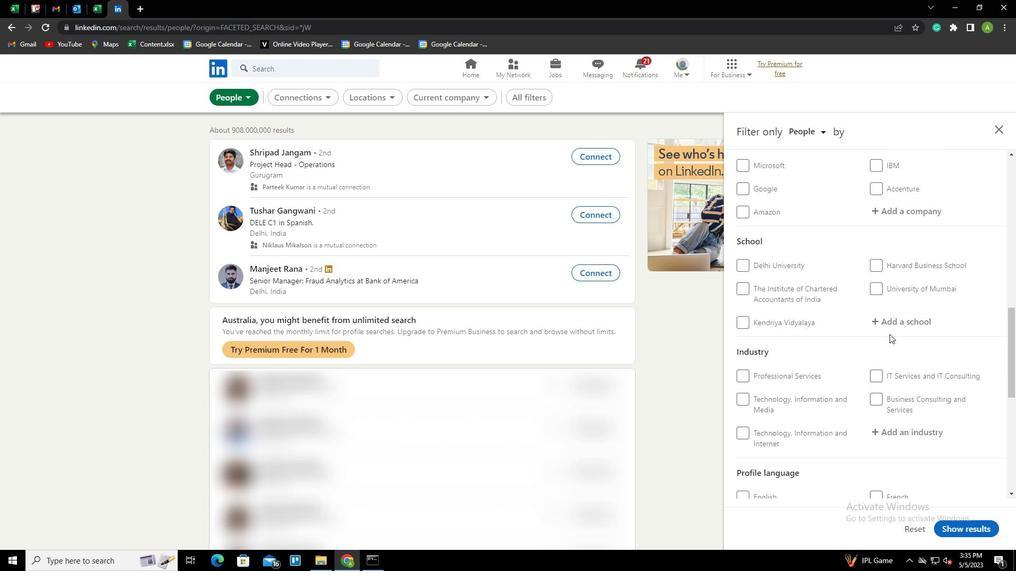 
Action: Mouse pressed left at (890, 322)
Screenshot: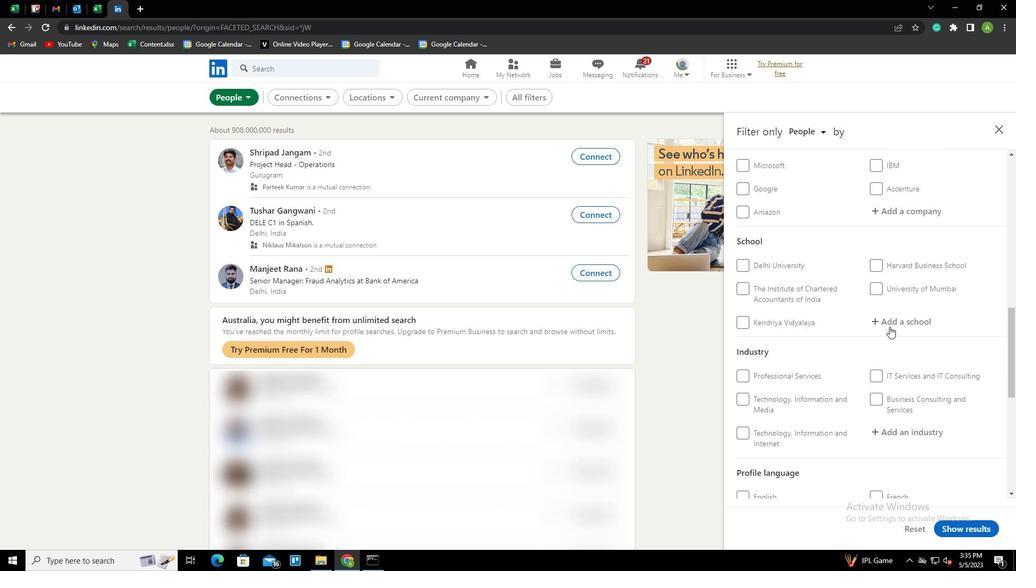 
Action: Key pressed <Key.shift>LOYOLA<Key.space><Key.shift>COLLEGE<Key.down><Key.enter>
Screenshot: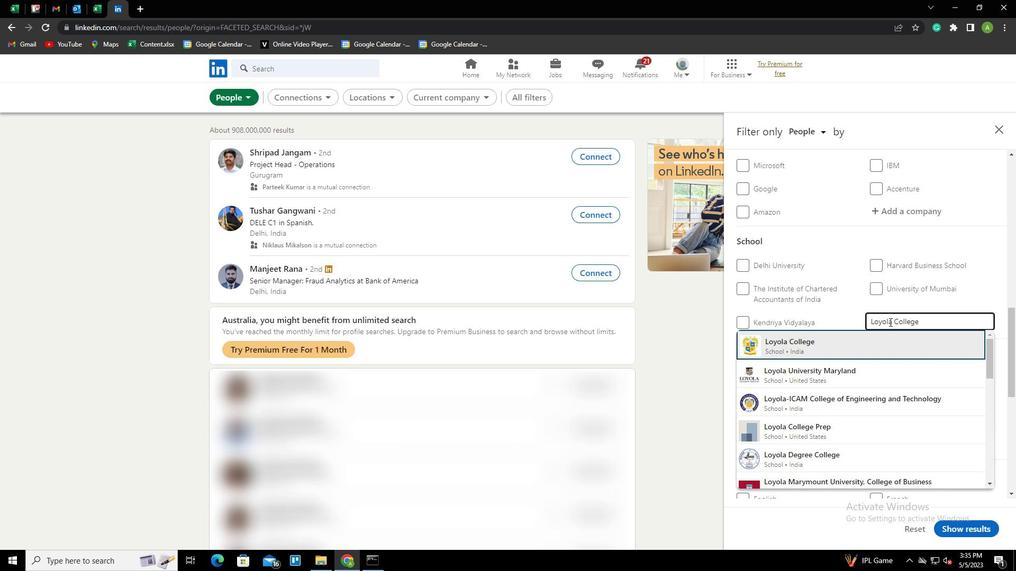 
Action: Mouse scrolled (890, 321) with delta (0, 0)
Screenshot: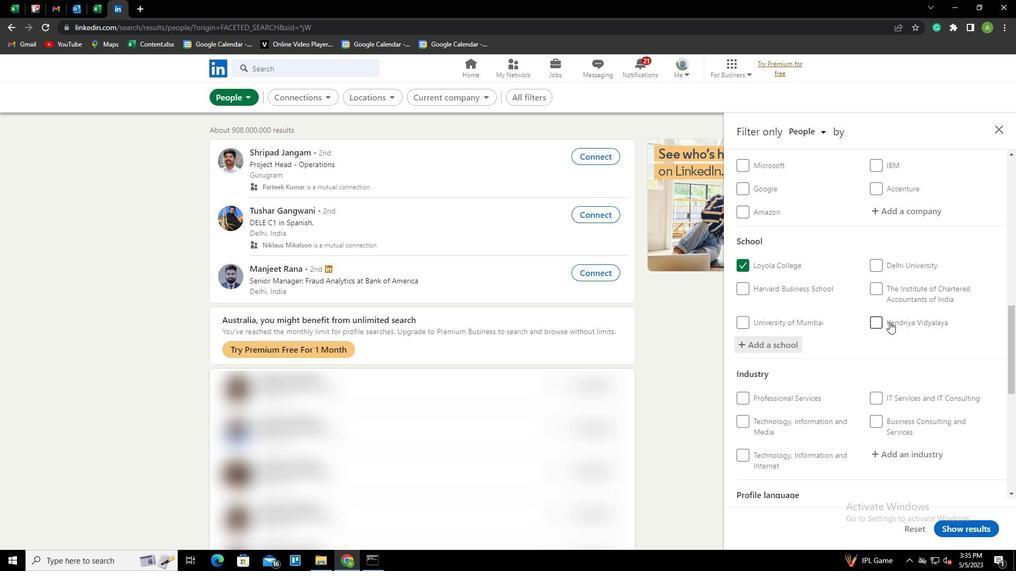 
Action: Mouse scrolled (890, 321) with delta (0, 0)
Screenshot: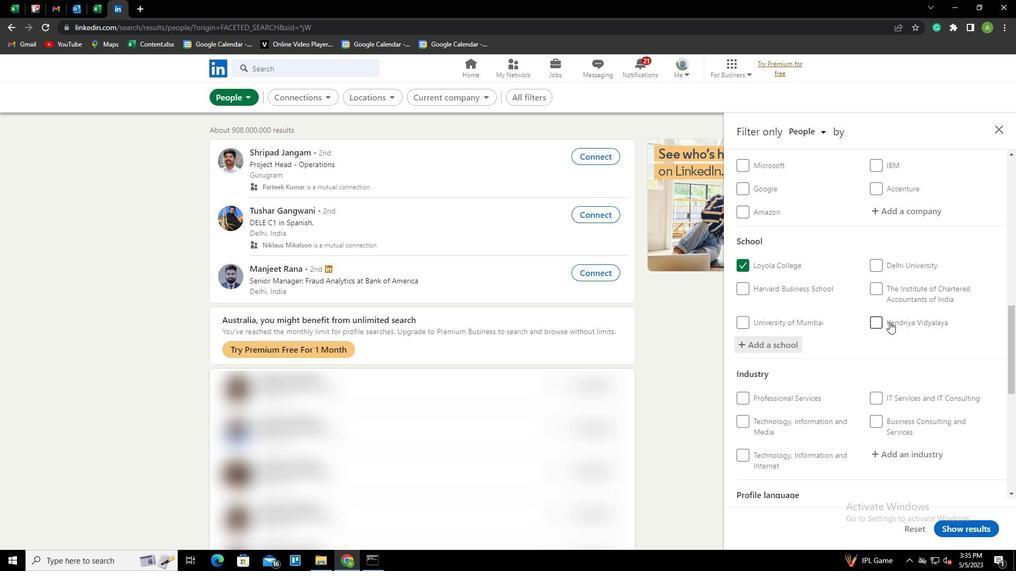 
Action: Mouse scrolled (890, 321) with delta (0, 0)
Screenshot: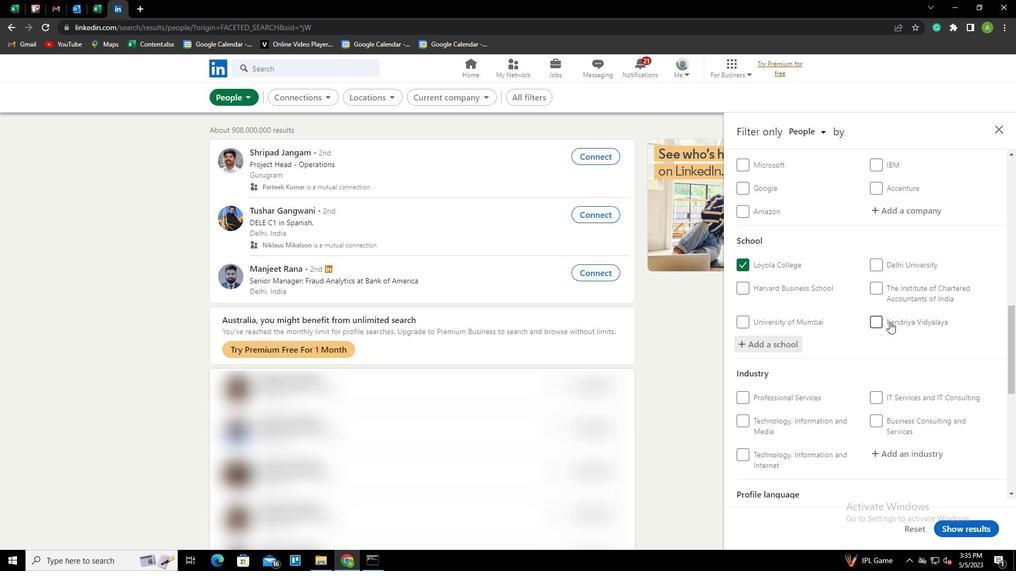 
Action: Mouse moved to (889, 297)
Screenshot: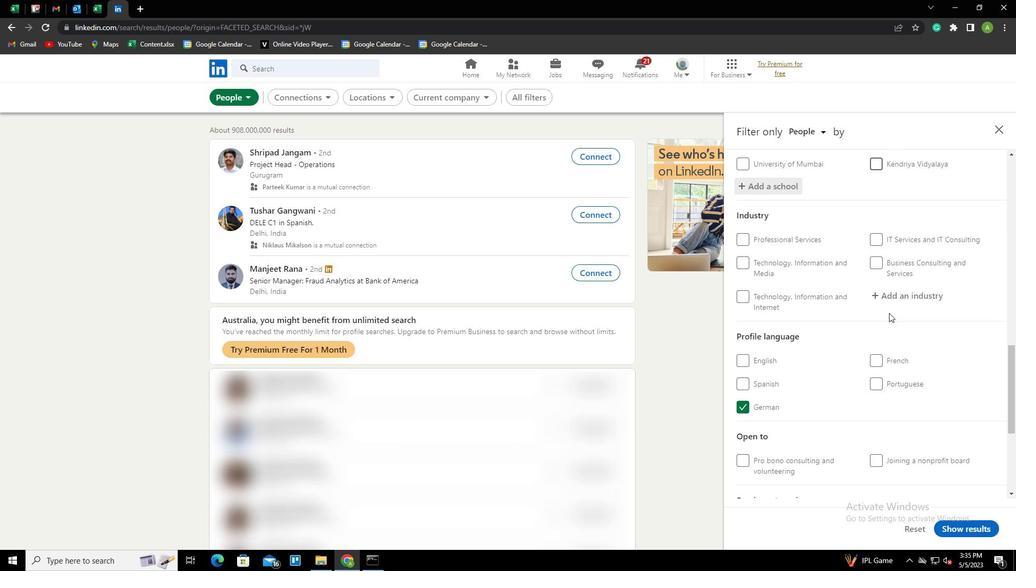 
Action: Mouse pressed left at (889, 297)
Screenshot: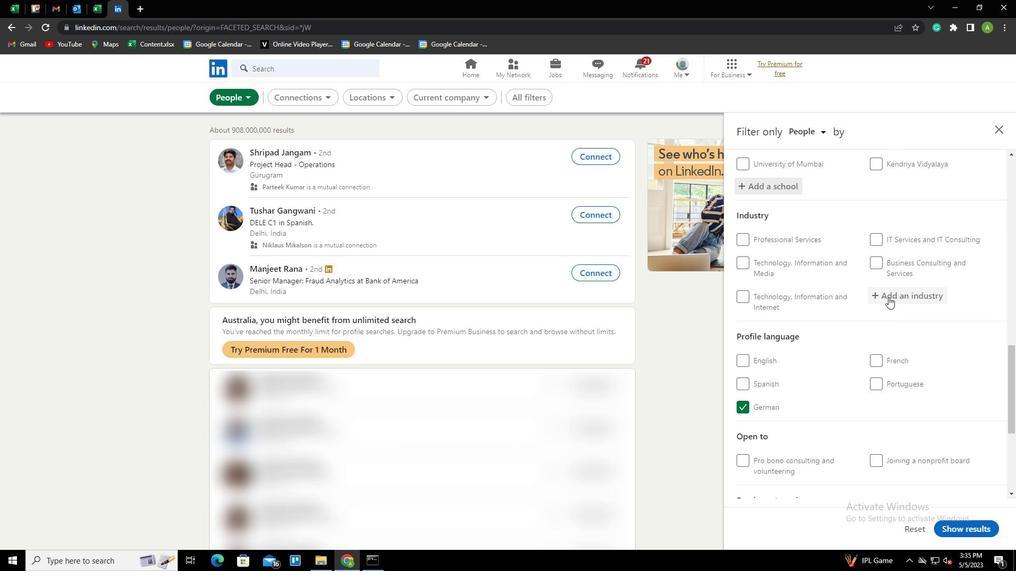 
Action: Key pressed <Key.shift><Key.shift><Key.shift><Key.shift><Key.shift><Key.shift><Key.shift><Key.shift><Key.shift><Key.shift><Key.shift><Key.shift><Key.shift><Key.shift><Key.shift>SPOT<Key.backspace>RTS<Key.space><Key.down><Key.down><Key.enter>
Screenshot: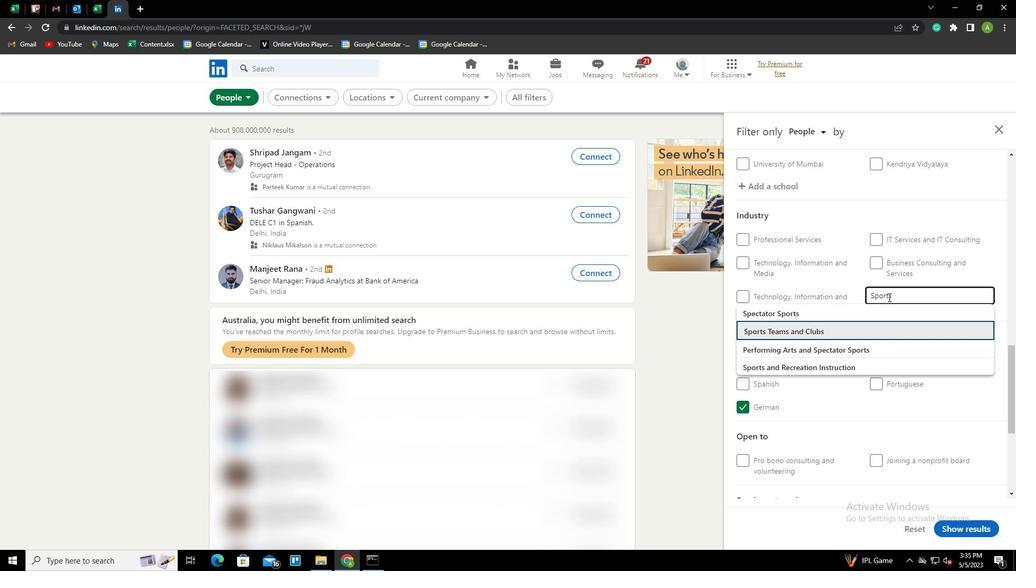 
Action: Mouse scrolled (889, 297) with delta (0, 0)
Screenshot: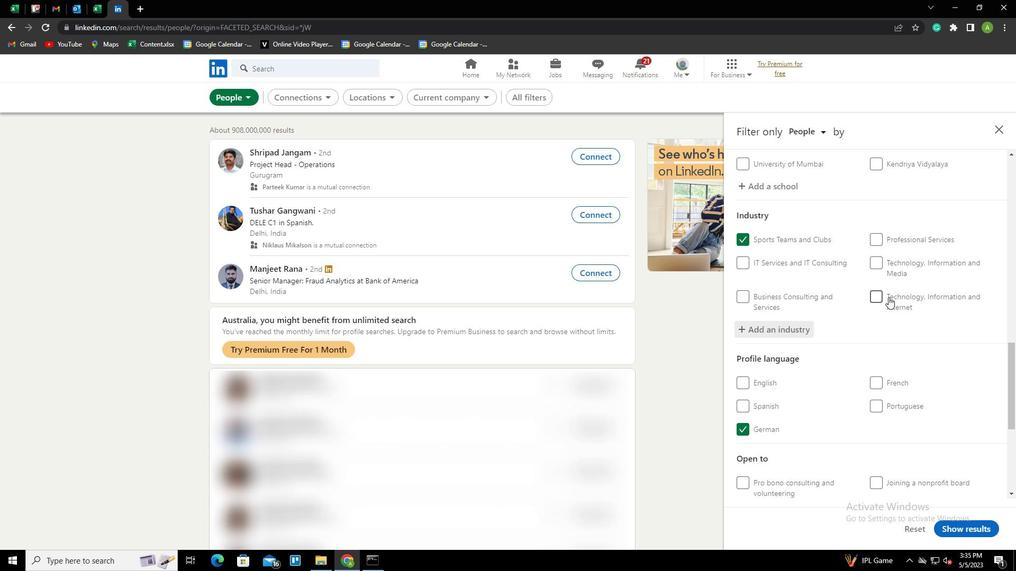 
Action: Mouse scrolled (889, 297) with delta (0, 0)
Screenshot: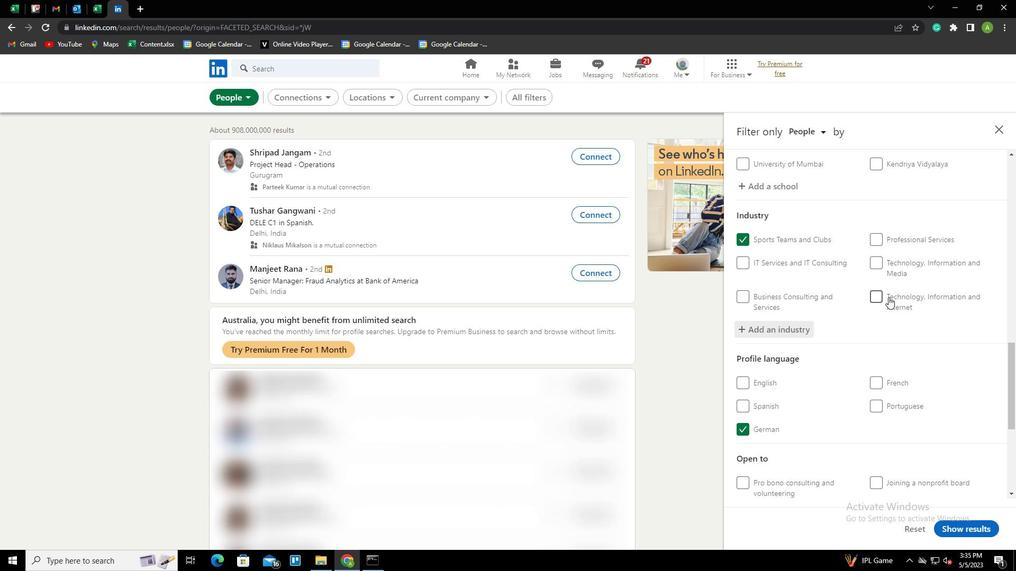 
Action: Mouse scrolled (889, 297) with delta (0, 0)
Screenshot: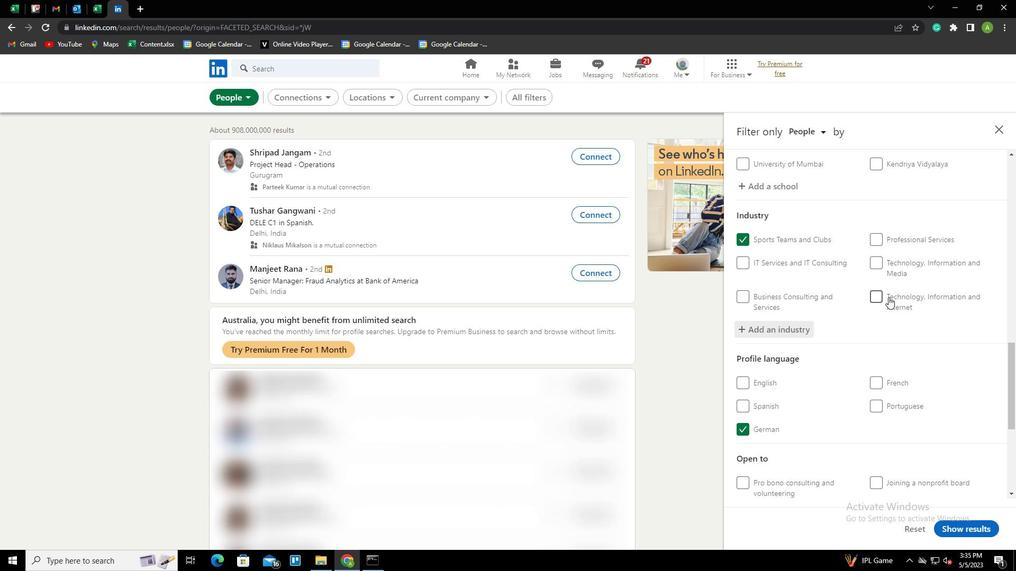 
Action: Mouse scrolled (889, 297) with delta (0, 0)
Screenshot: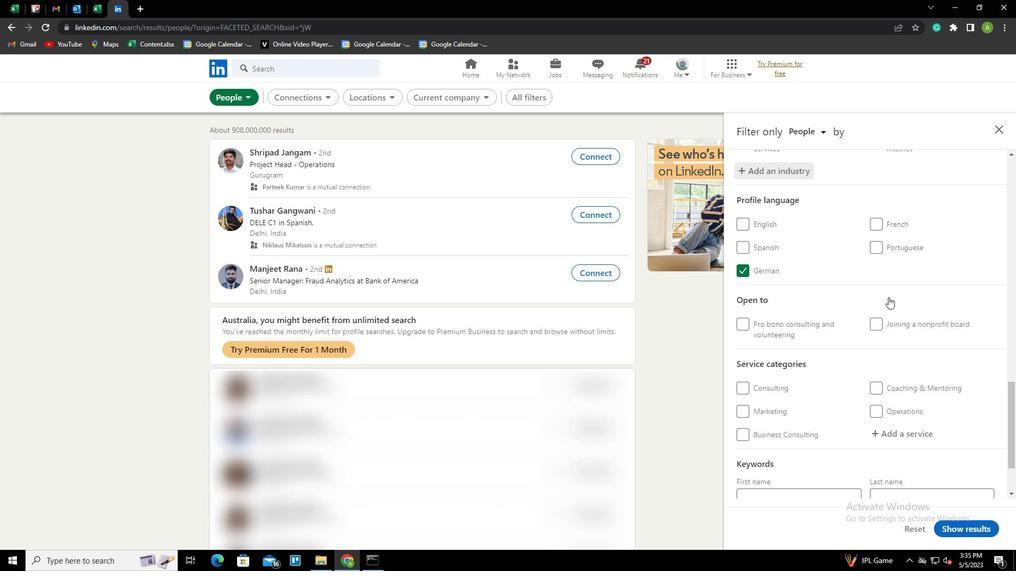 
Action: Mouse scrolled (889, 297) with delta (0, 0)
Screenshot: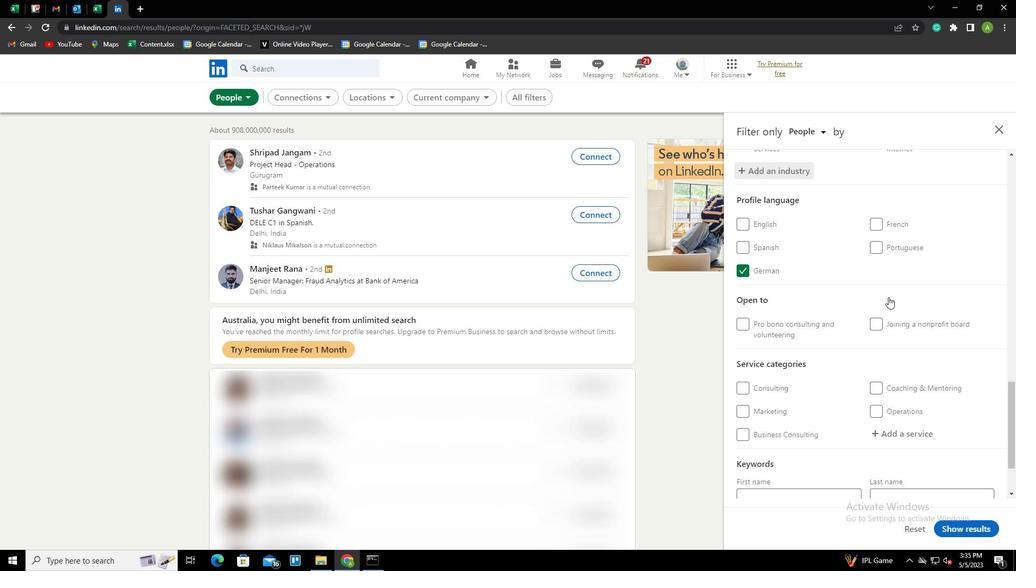 
Action: Mouse moved to (891, 348)
Screenshot: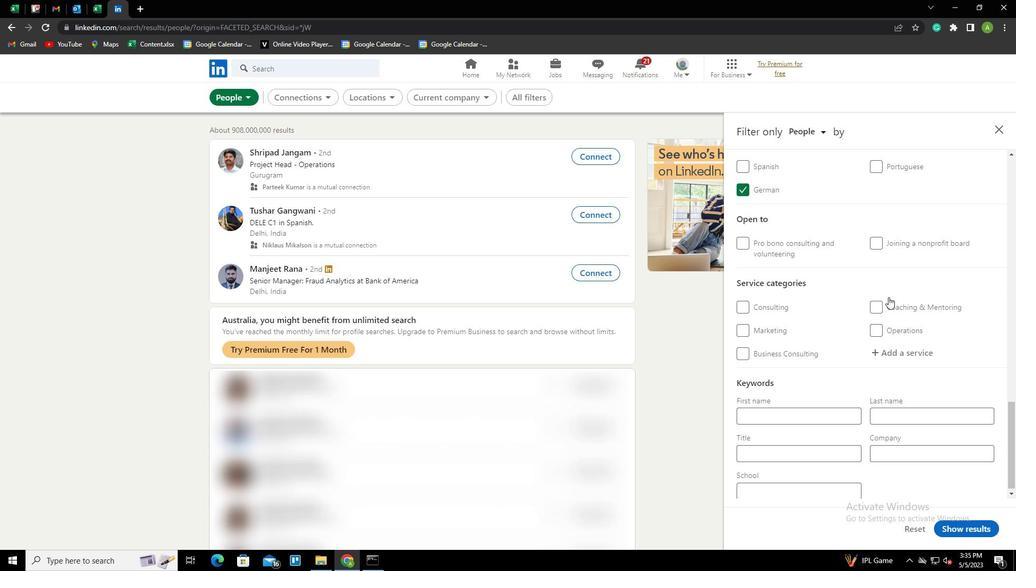 
Action: Mouse pressed left at (891, 348)
Screenshot: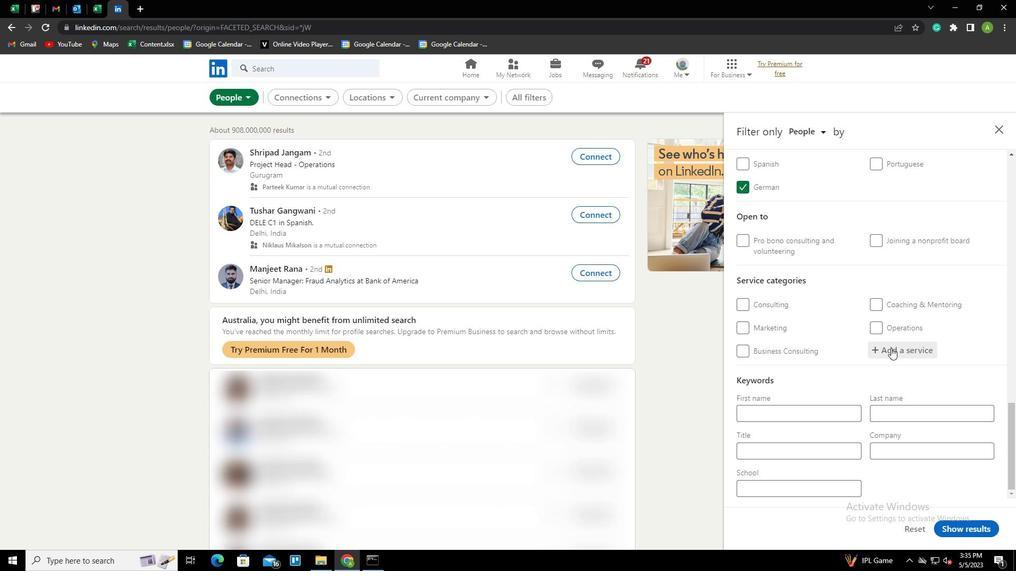 
Action: Key pressed <Key.shift>FINANCIAL<Key.space><Key.shift>ACCOU<Key.down><Key.enter>
Screenshot: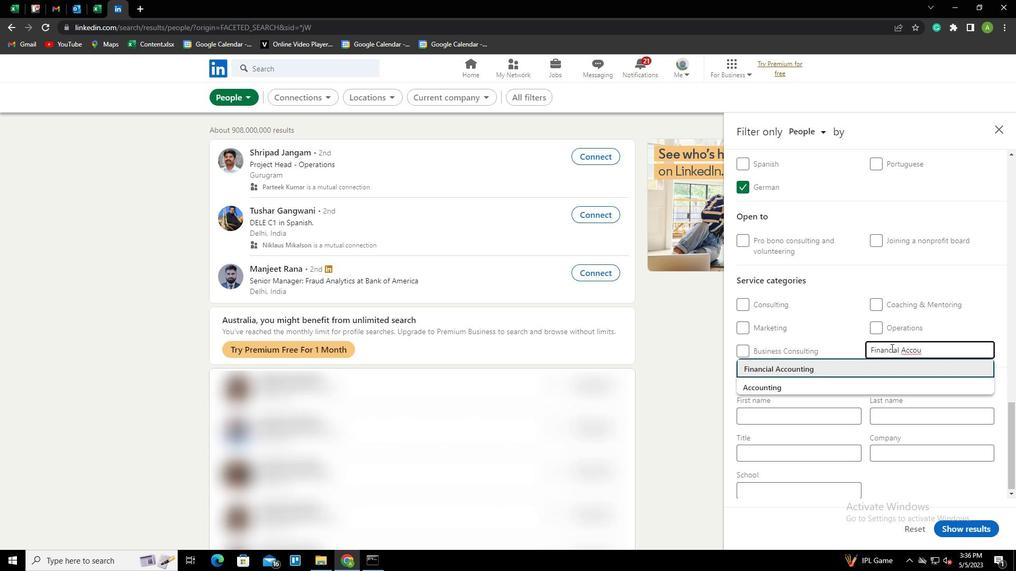 
Action: Mouse scrolled (891, 347) with delta (0, 0)
Screenshot: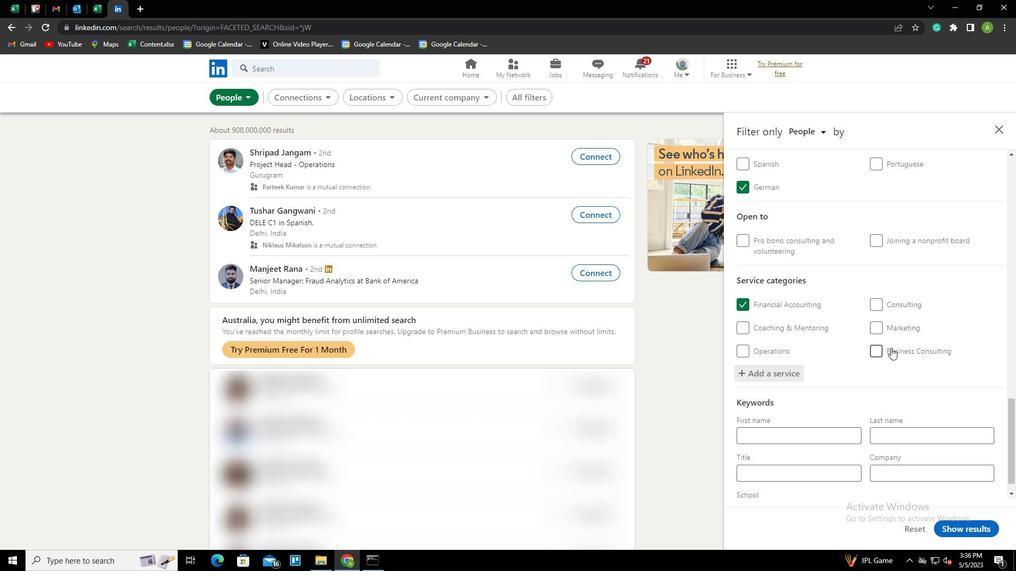 
Action: Mouse scrolled (891, 347) with delta (0, 0)
Screenshot: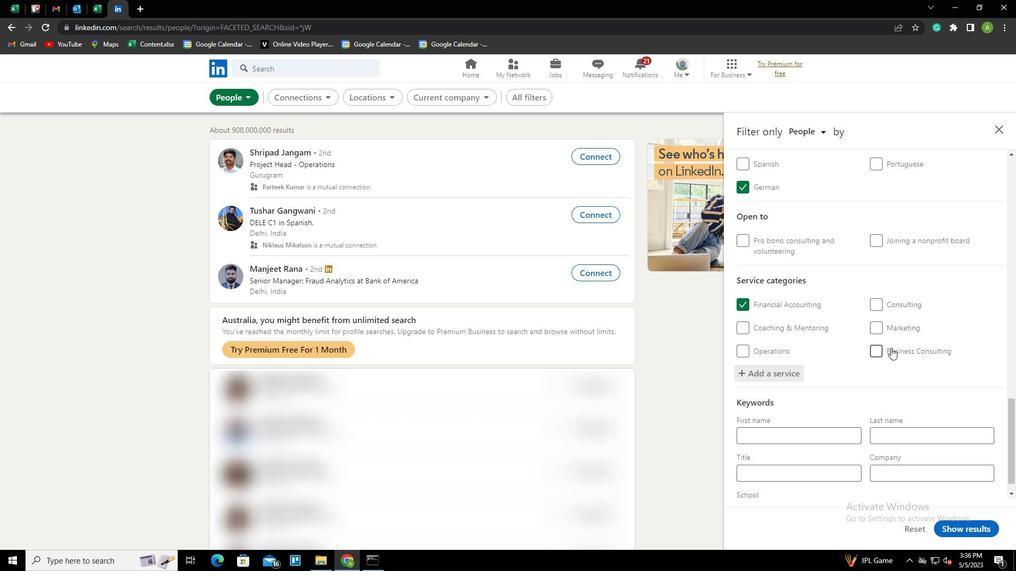 
Action: Mouse scrolled (891, 347) with delta (0, 0)
Screenshot: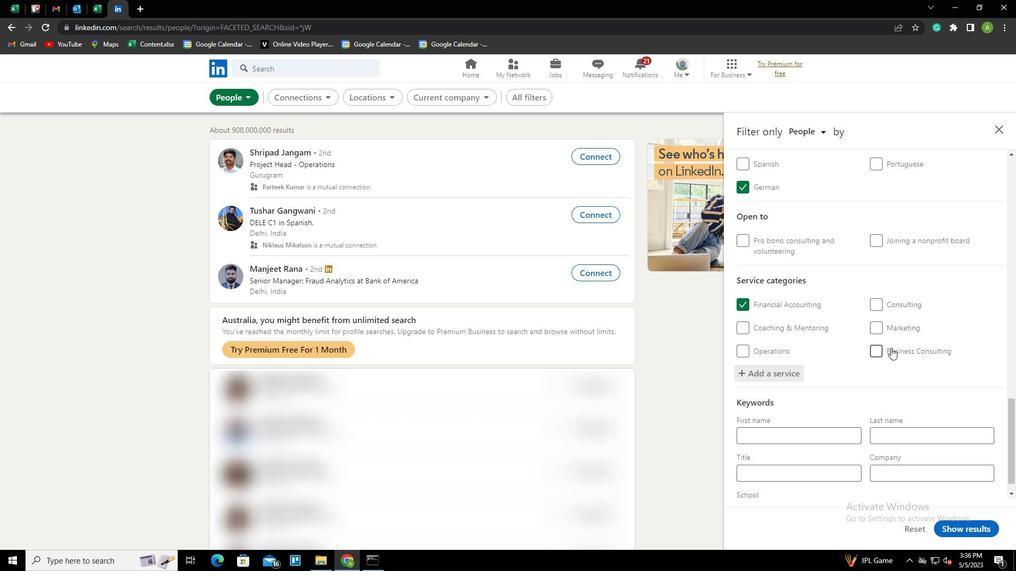 
Action: Mouse scrolled (891, 347) with delta (0, 0)
Screenshot: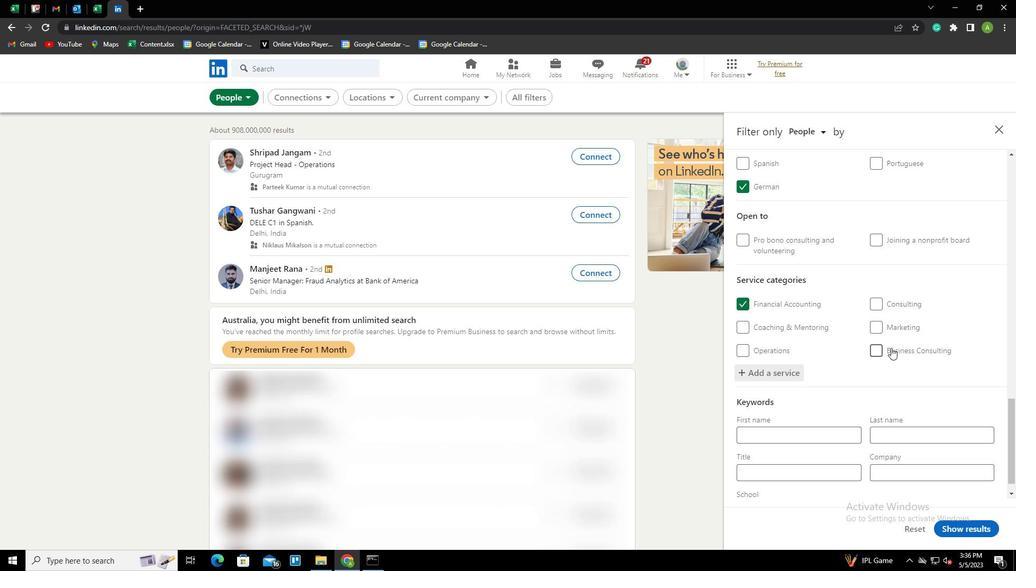 
Action: Mouse moved to (844, 454)
Screenshot: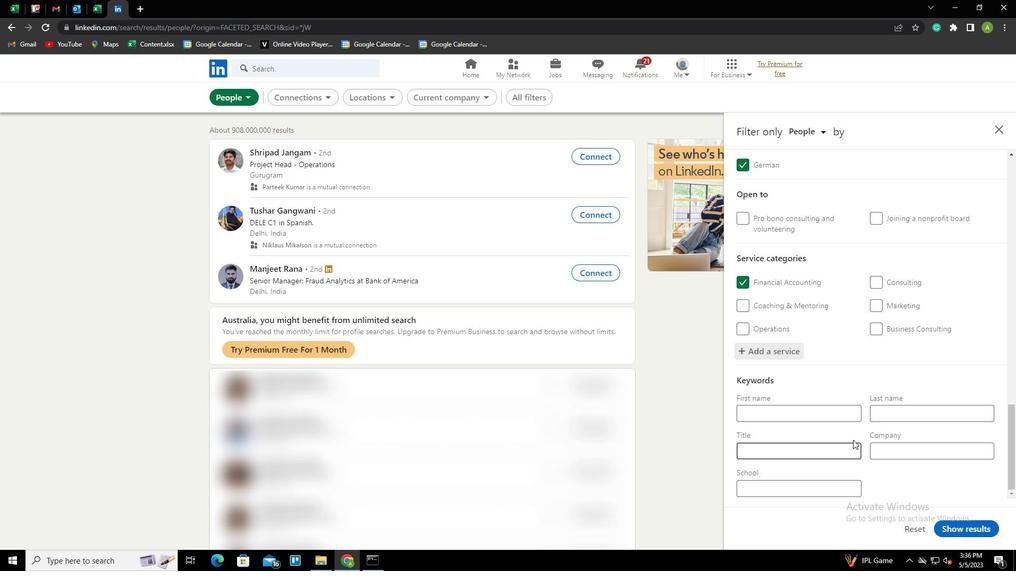 
Action: Mouse pressed left at (844, 454)
Screenshot: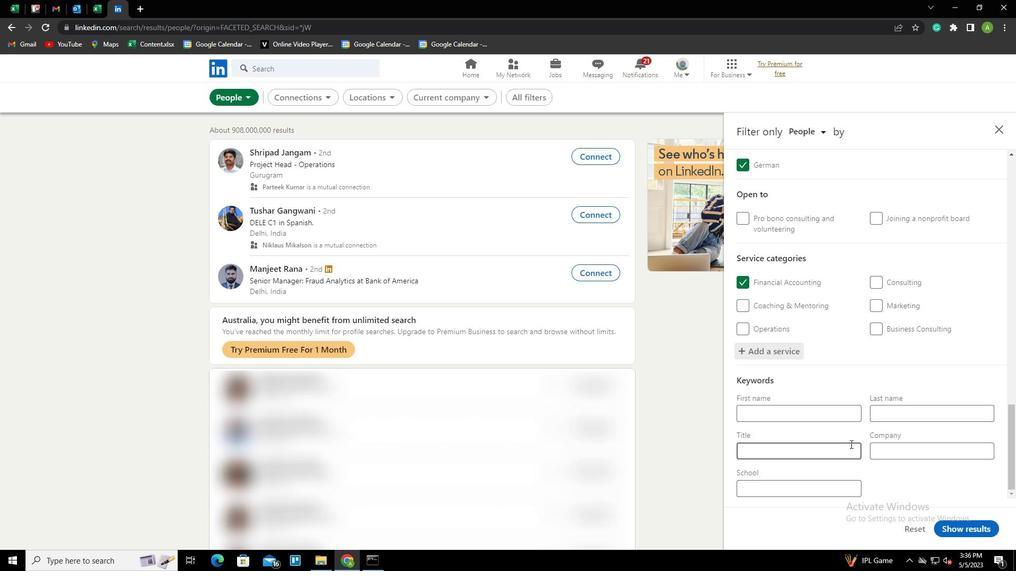 
Action: Mouse moved to (843, 454)
Screenshot: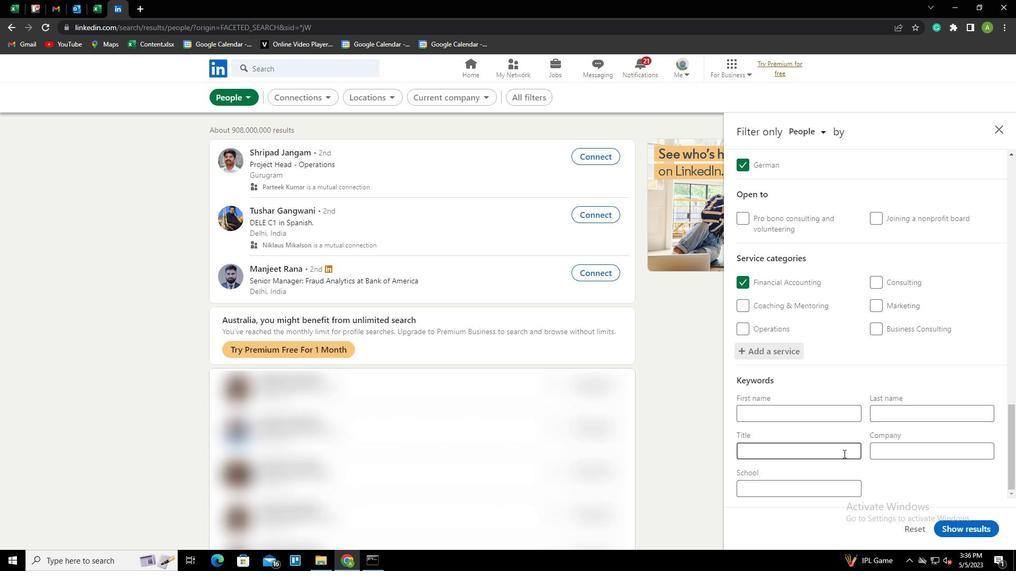 
Action: Key pressed <Key.shift>PHYSICAL<Key.space><Key.shift><Key.shift>THERAPY<Key.space><Key.shift><Key.shift><Key.shift><Key.shift><Key.shift><Key.shift><Key.shift><Key.shift><Key.shift><Key.shift><Key.shift><Key.shift><Key.shift><Key.shift><Key.shift><Key.shift><Key.shift><Key.shift><Key.shift><Key.shift>ASSISTANT
Screenshot: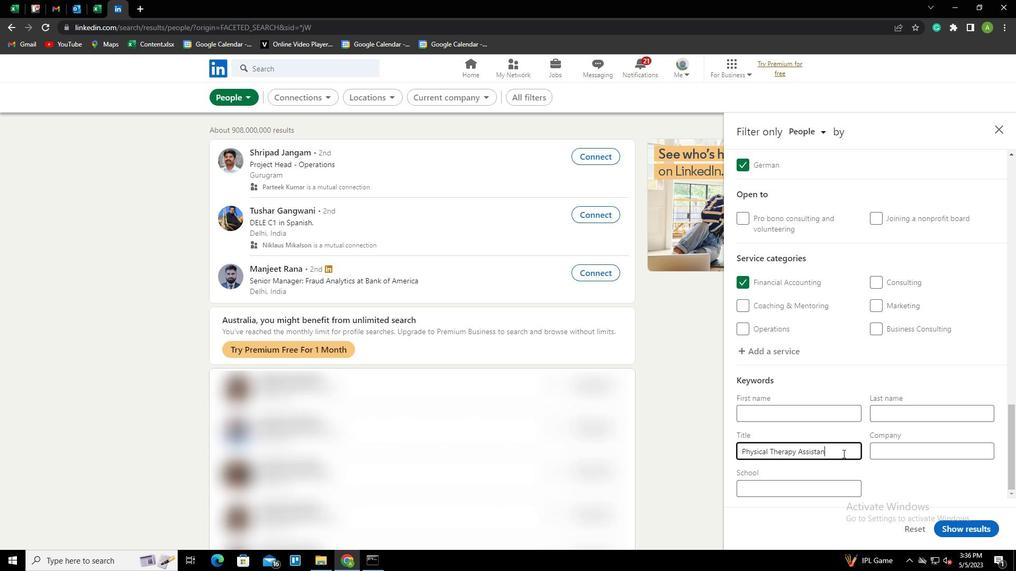 
Action: Mouse moved to (885, 469)
Screenshot: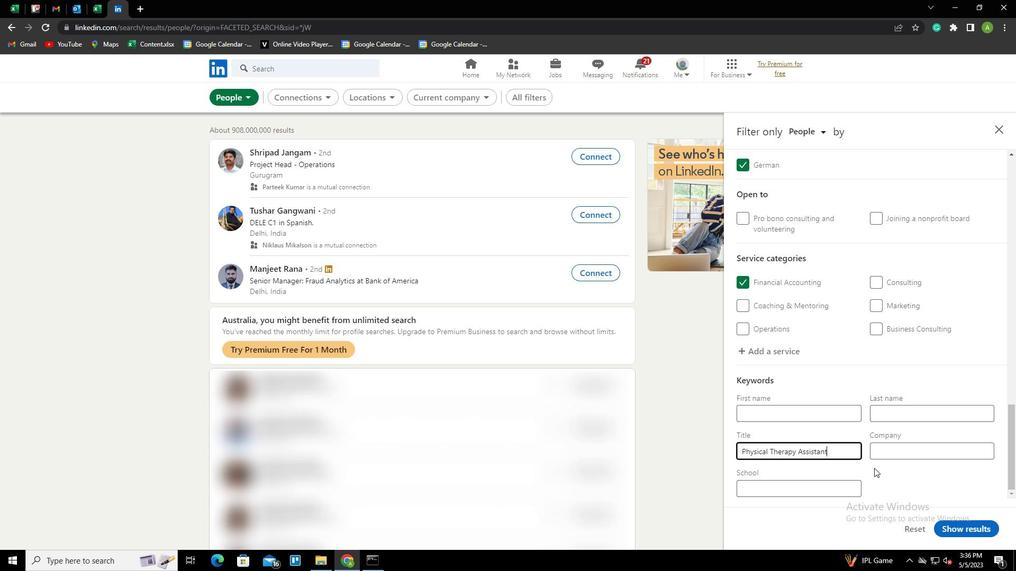 
Action: Mouse pressed left at (885, 469)
Screenshot: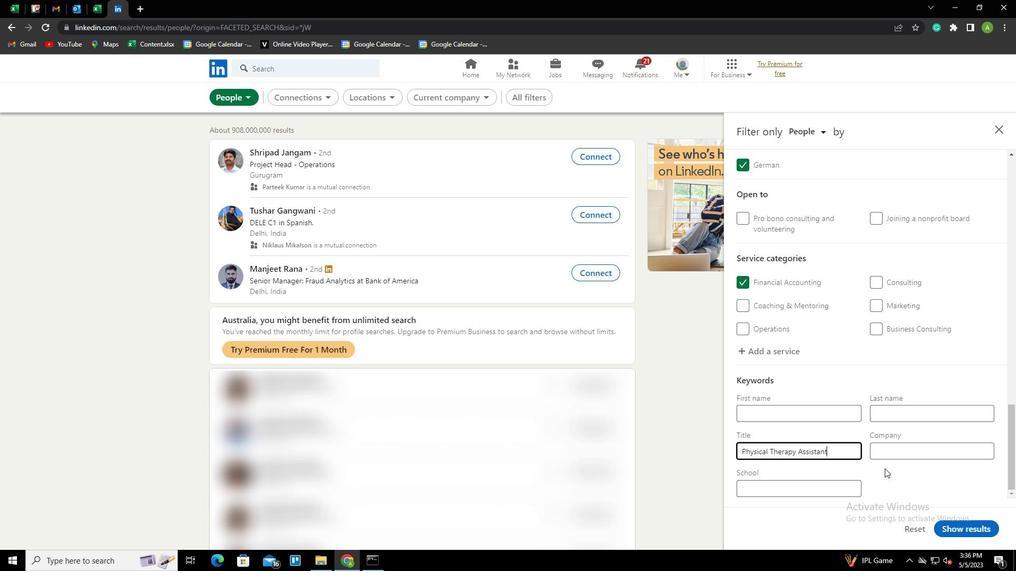 
Action: Mouse moved to (958, 526)
Screenshot: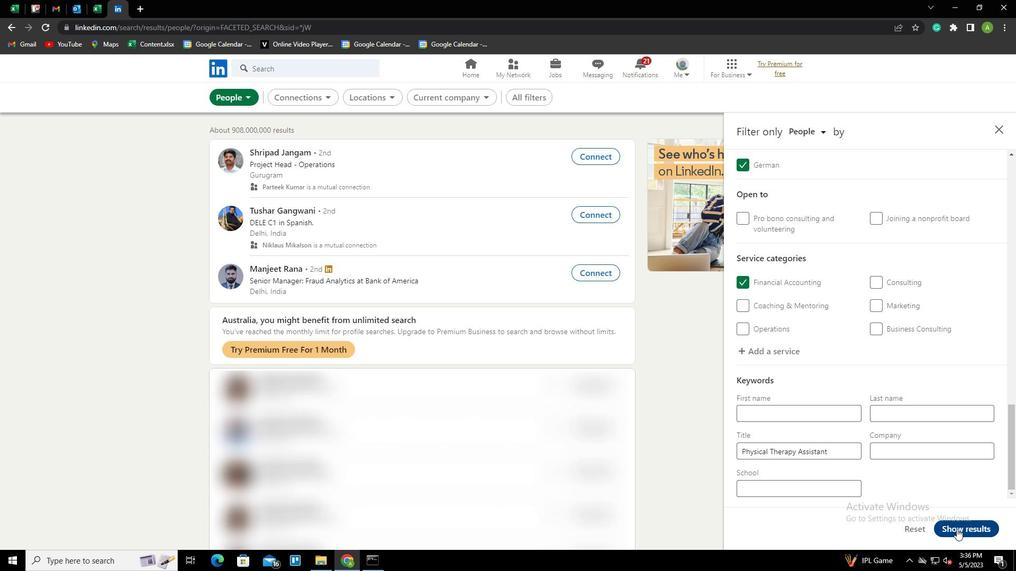 
Action: Mouse pressed left at (958, 526)
Screenshot: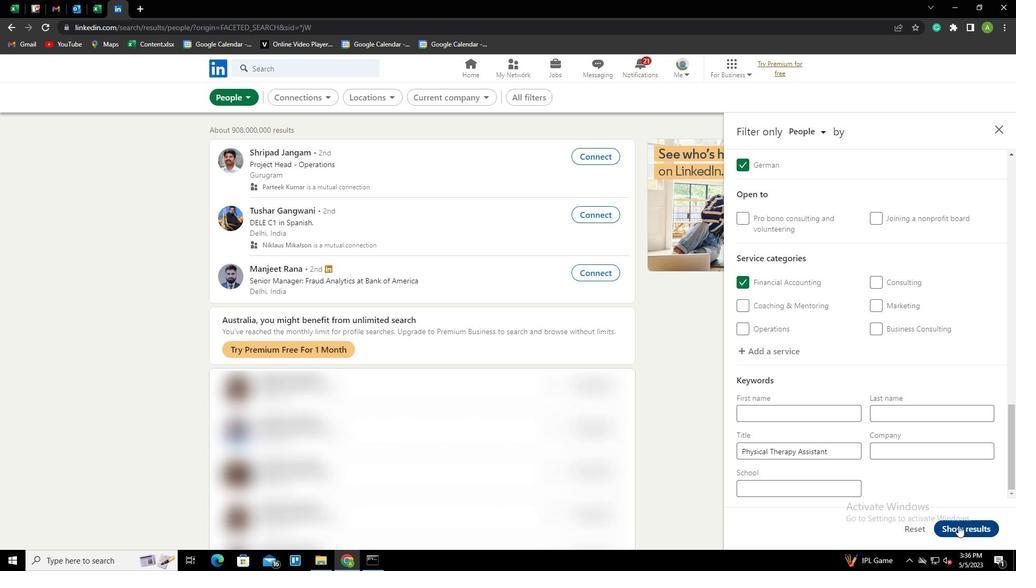 
